 Task: Find connections with filter location Boulogne-sur-Mer with filter topic #Datawith filter profile language German with filter current company Believe with filter school University of Cologne with filter industry IT System Data Services with filter service category Video Animation with filter keywords title Cab Driver
Action: Mouse moved to (504, 71)
Screenshot: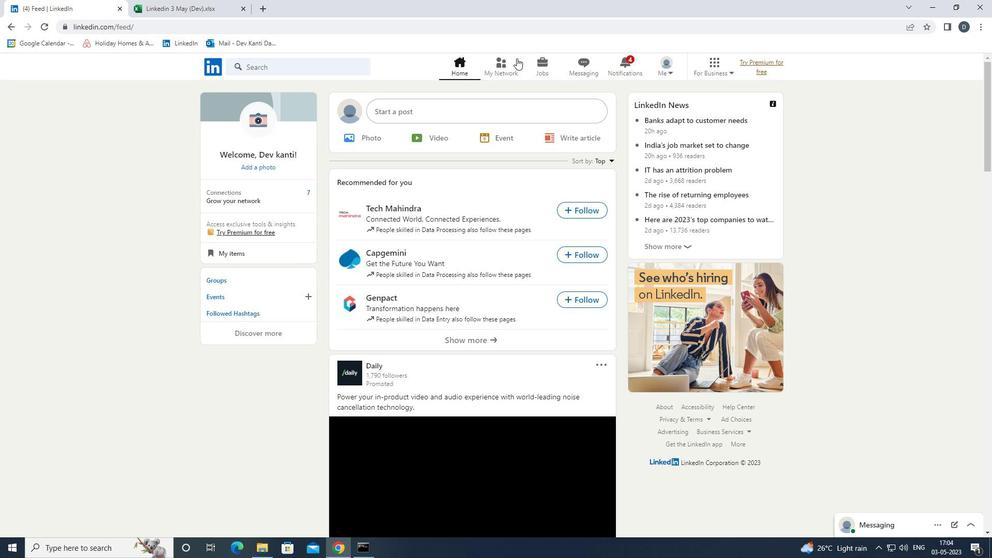 
Action: Mouse pressed left at (504, 71)
Screenshot: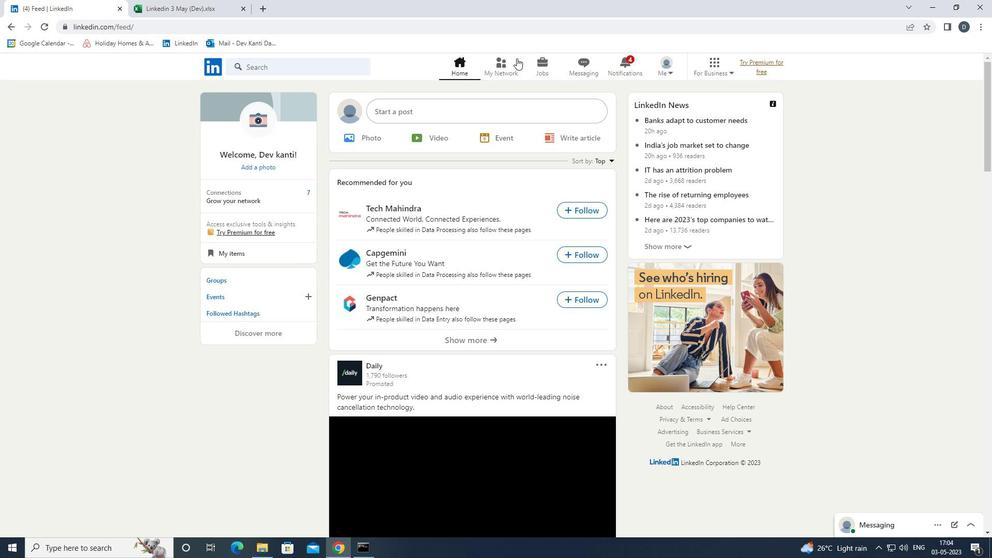 
Action: Mouse moved to (344, 120)
Screenshot: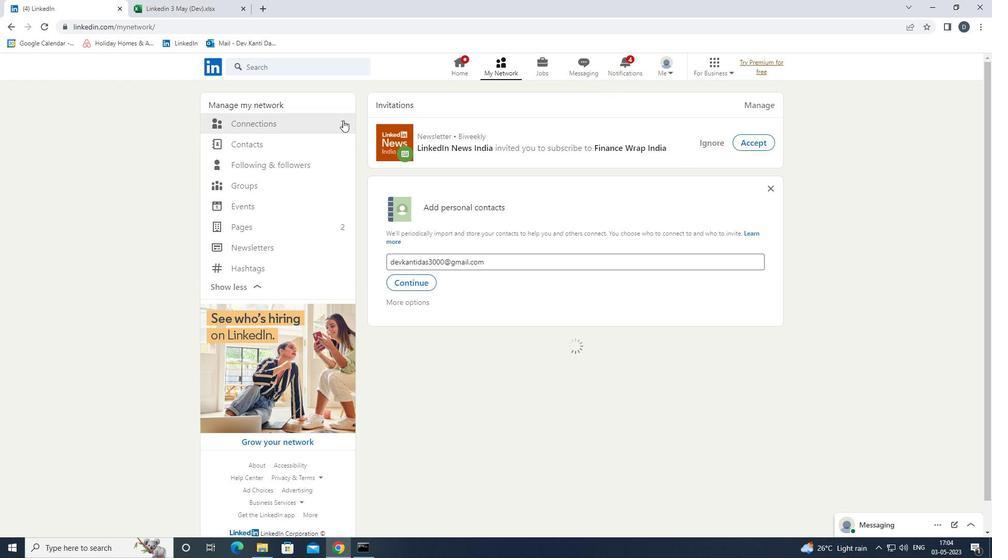 
Action: Mouse pressed left at (344, 120)
Screenshot: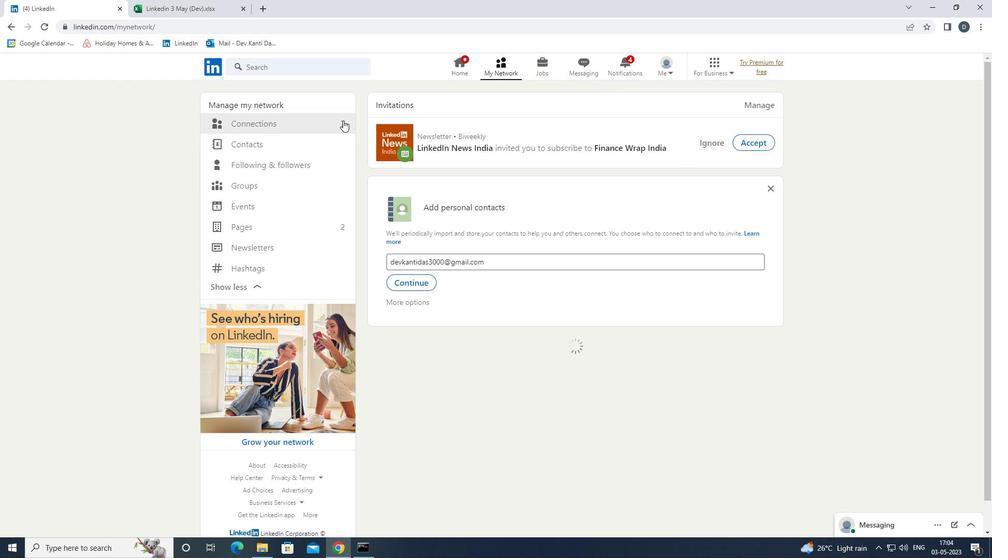 
Action: Mouse moved to (587, 132)
Screenshot: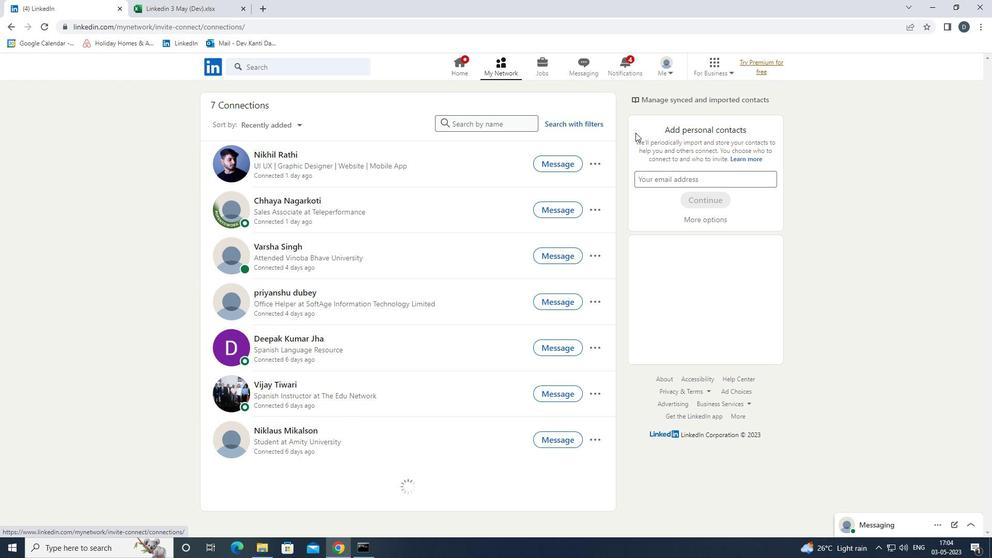 
Action: Mouse pressed left at (587, 132)
Screenshot: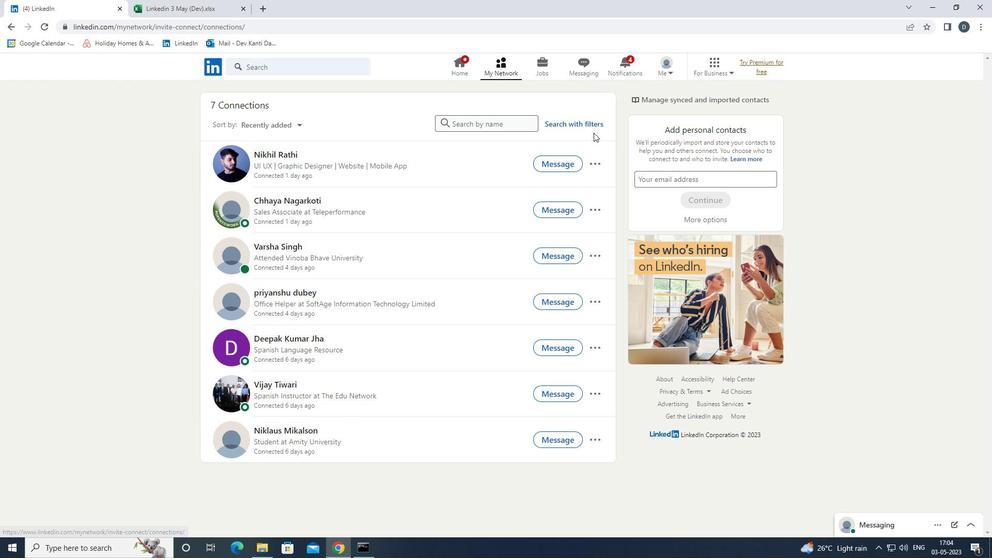 
Action: Mouse moved to (585, 125)
Screenshot: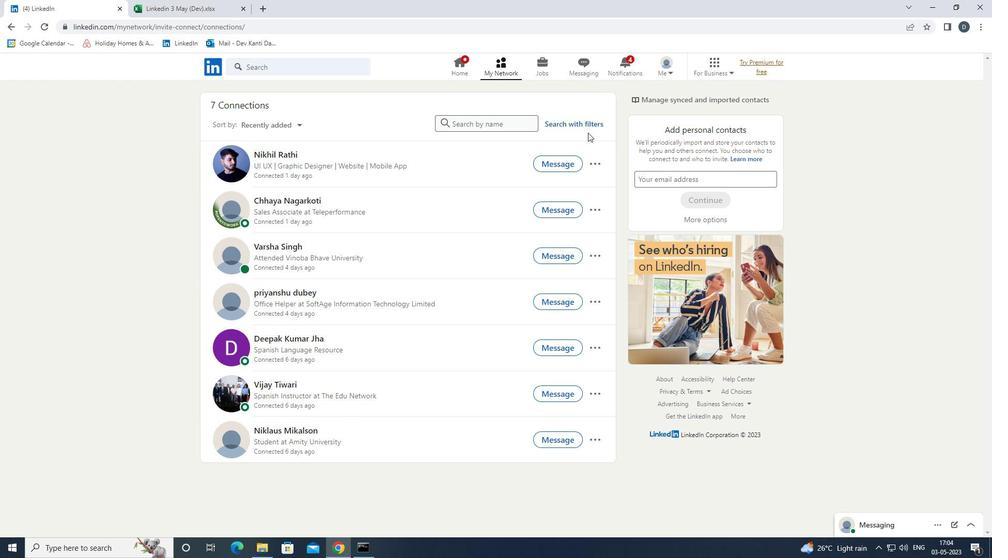 
Action: Mouse pressed left at (585, 125)
Screenshot: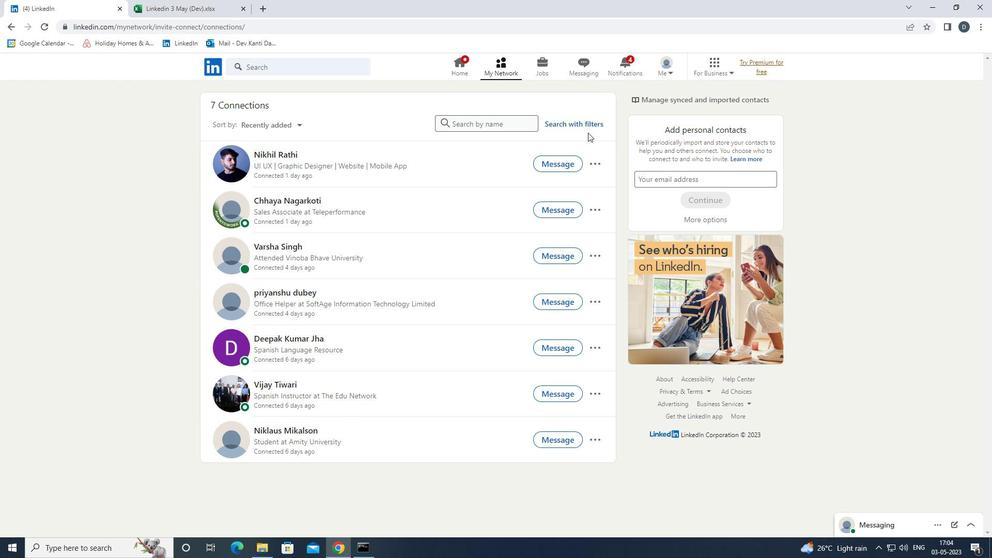 
Action: Mouse moved to (518, 92)
Screenshot: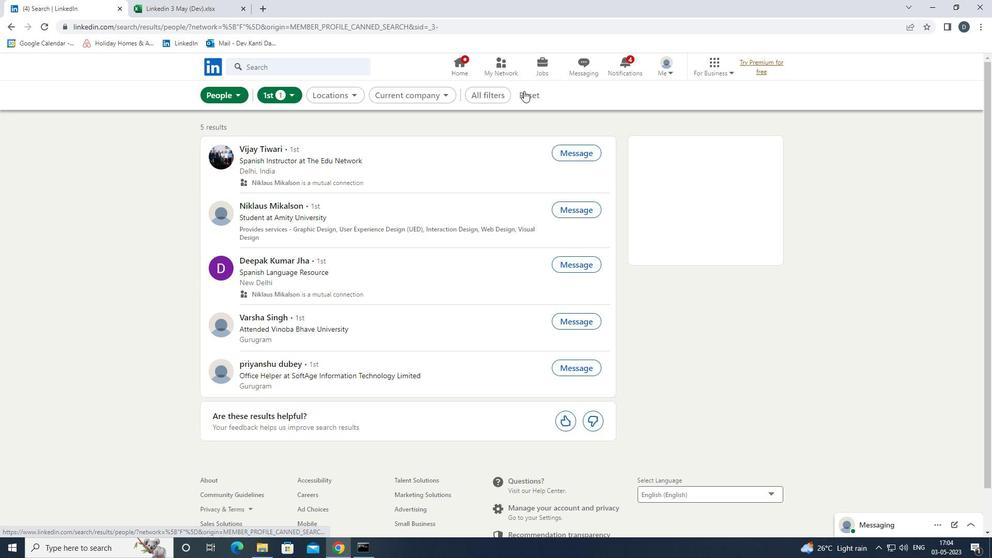 
Action: Mouse pressed left at (518, 92)
Screenshot: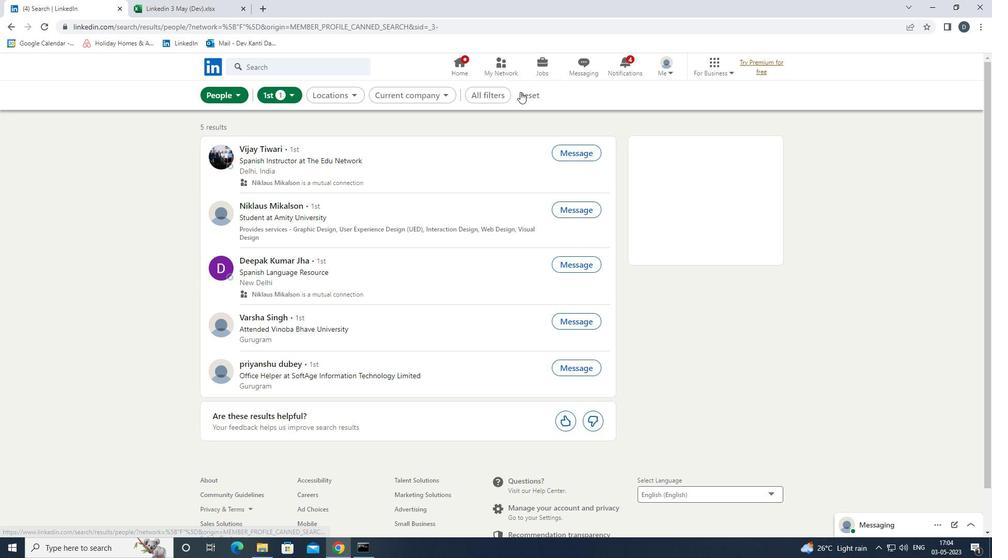 
Action: Mouse moved to (505, 95)
Screenshot: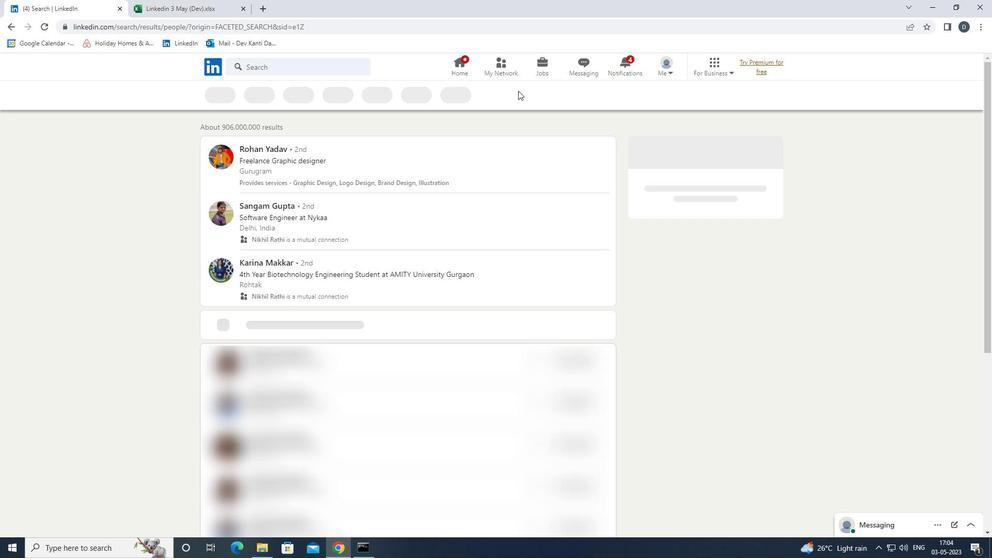 
Action: Mouse pressed left at (505, 95)
Screenshot: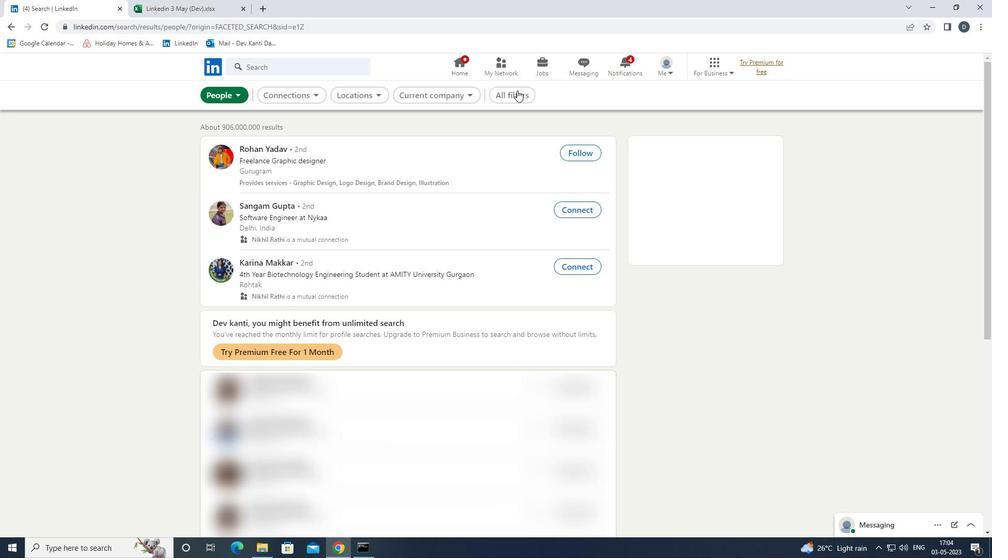 
Action: Mouse moved to (864, 274)
Screenshot: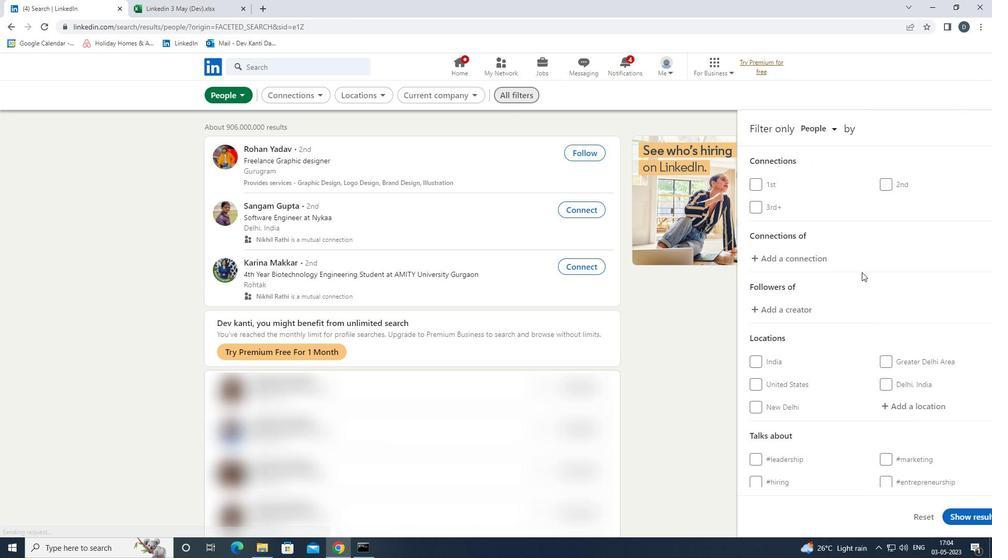 
Action: Mouse scrolled (864, 273) with delta (0, 0)
Screenshot: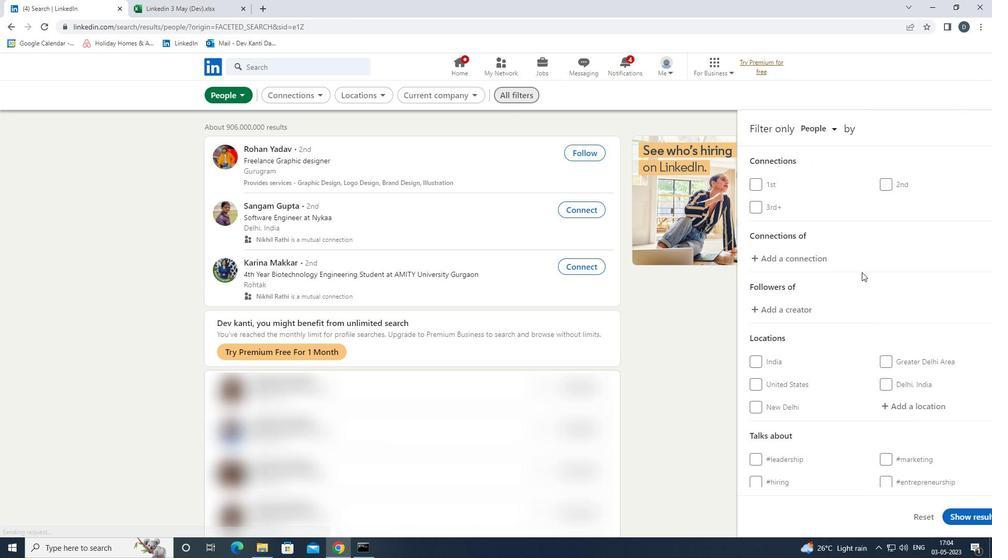 
Action: Mouse moved to (864, 274)
Screenshot: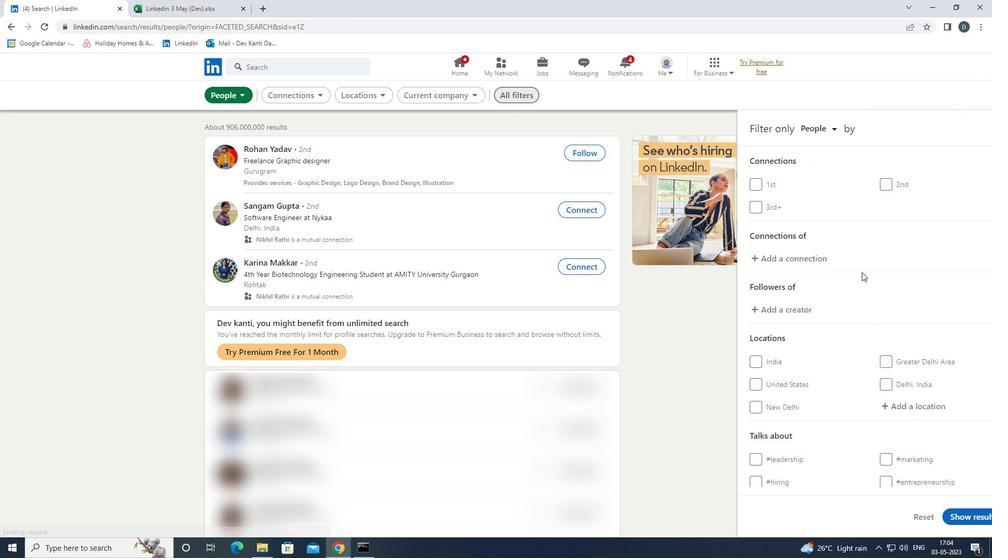 
Action: Mouse scrolled (864, 274) with delta (0, 0)
Screenshot: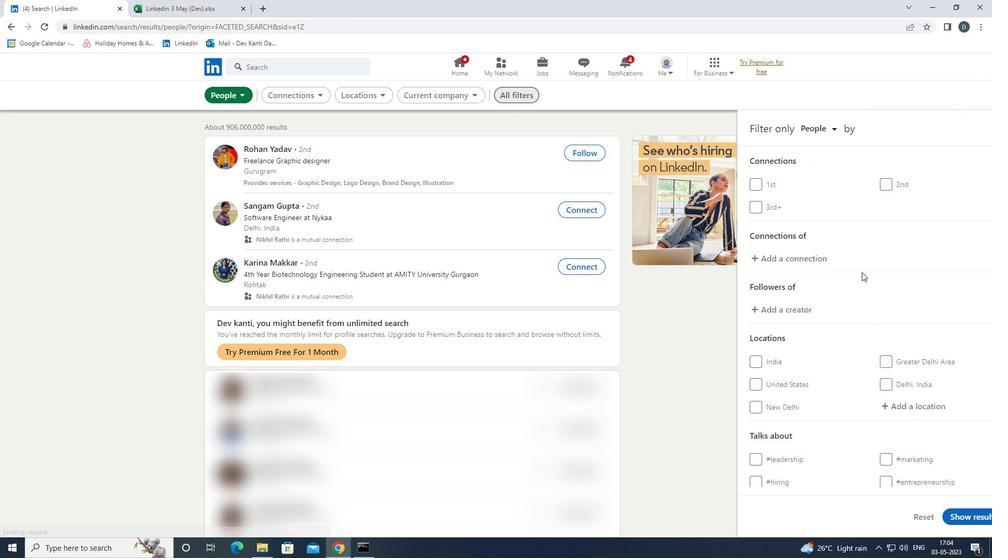
Action: Mouse moved to (874, 292)
Screenshot: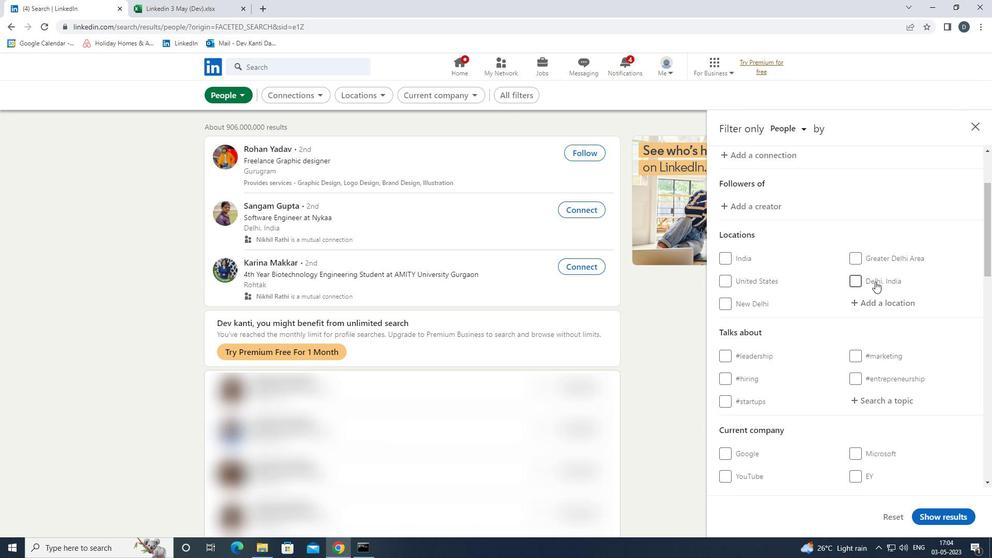 
Action: Mouse pressed left at (874, 292)
Screenshot: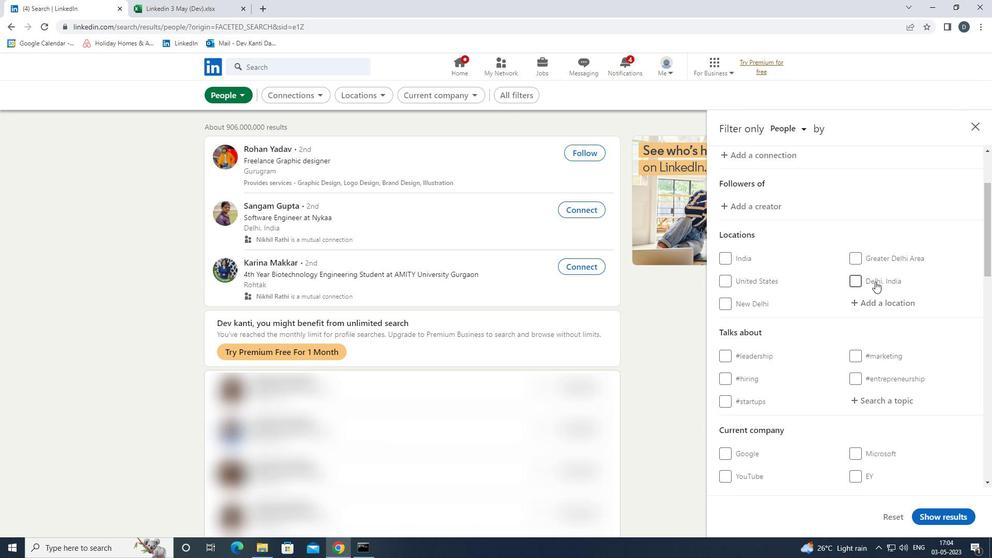 
Action: Mouse moved to (876, 296)
Screenshot: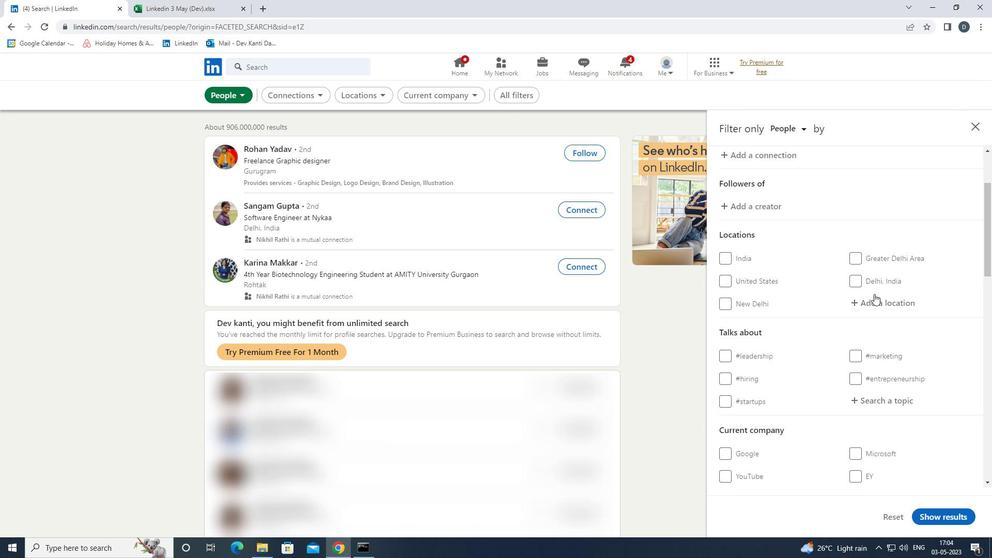 
Action: Mouse pressed left at (876, 296)
Screenshot: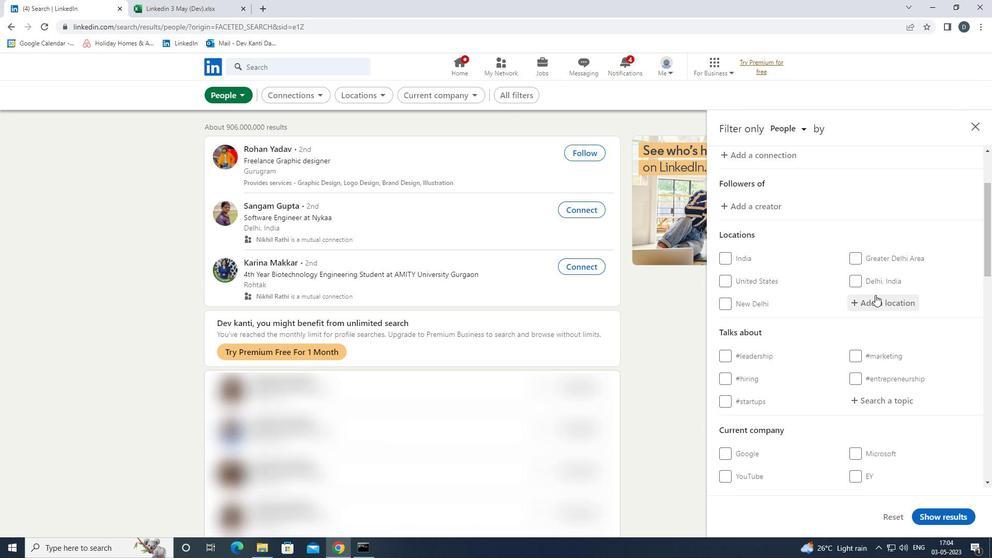 
Action: Key pressed <Key.shift>BOULOGNE-<Key.down><Key.down><Key.enter>
Screenshot: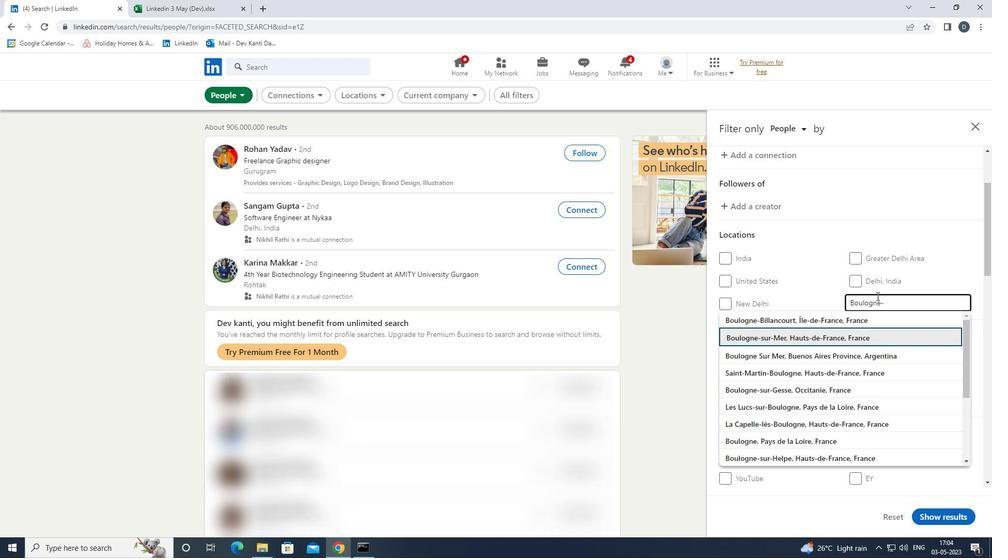 
Action: Mouse moved to (870, 308)
Screenshot: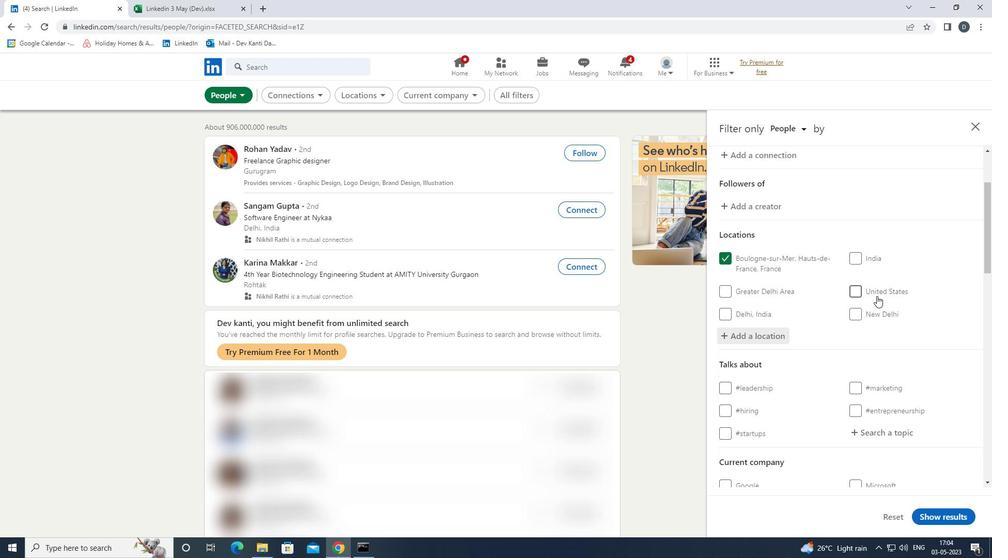 
Action: Mouse scrolled (870, 307) with delta (0, 0)
Screenshot: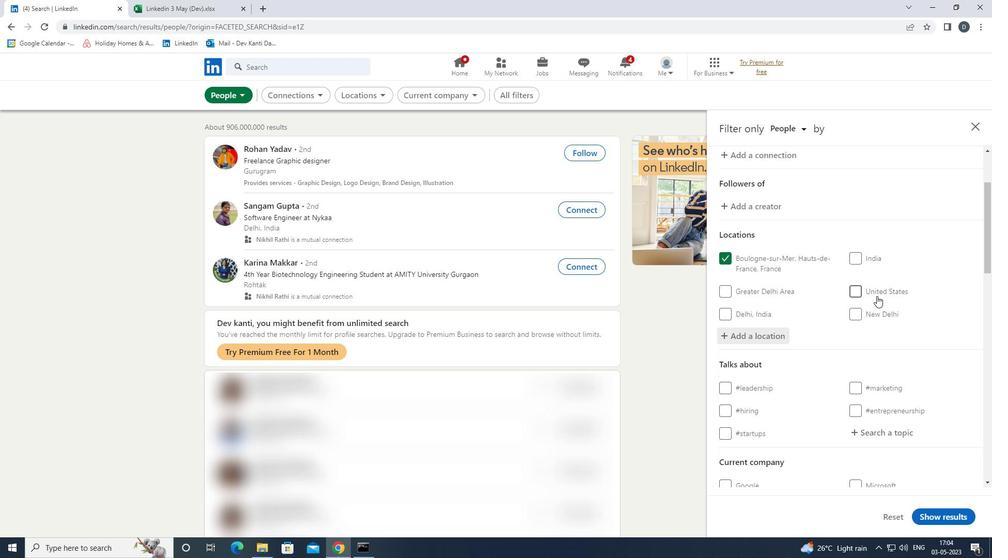 
Action: Mouse moved to (871, 309)
Screenshot: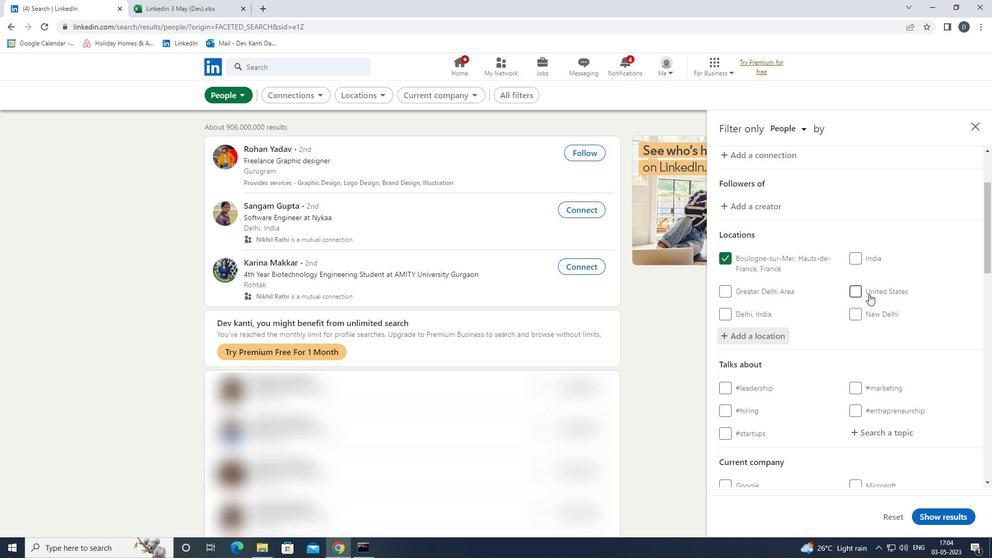 
Action: Mouse scrolled (871, 308) with delta (0, 0)
Screenshot: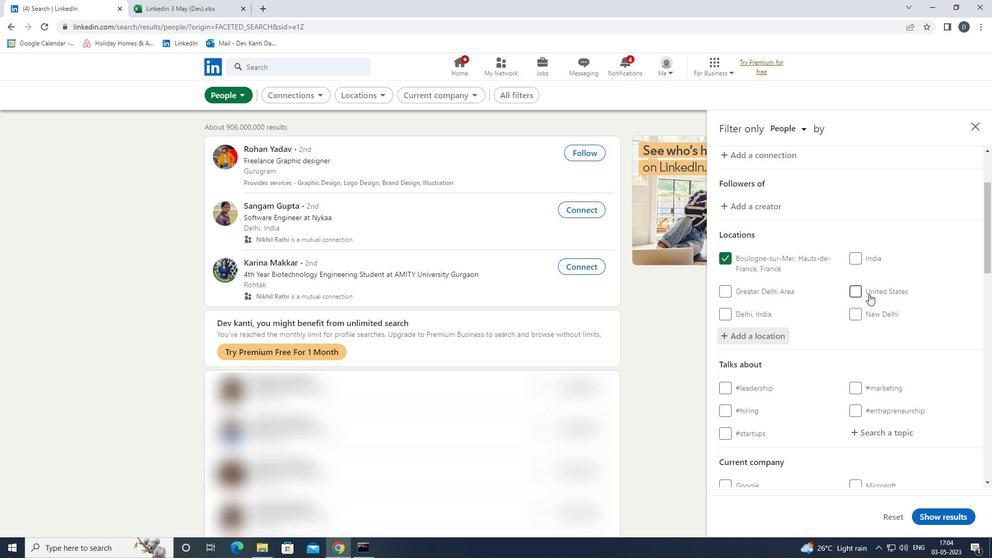 
Action: Mouse moved to (888, 338)
Screenshot: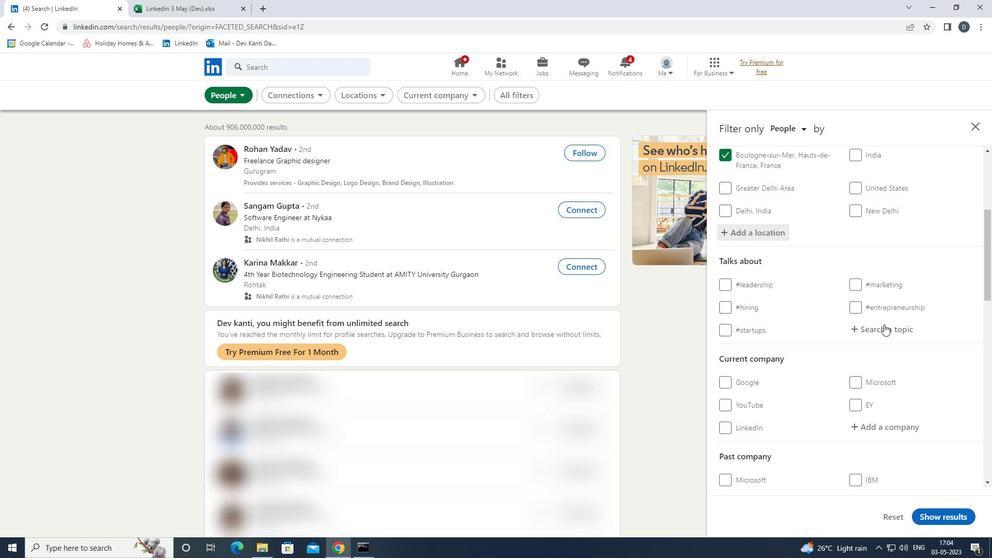 
Action: Mouse pressed left at (888, 338)
Screenshot: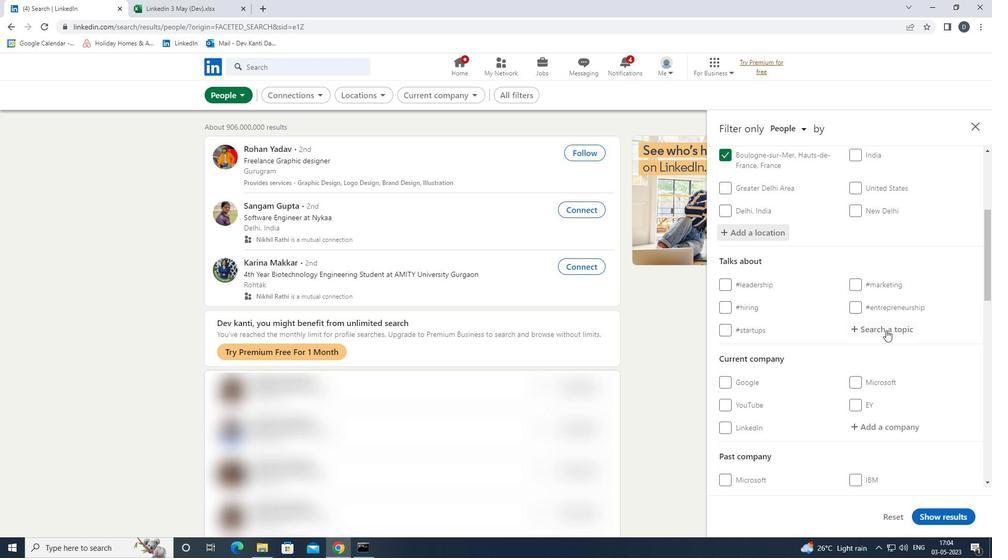 
Action: Mouse moved to (890, 331)
Screenshot: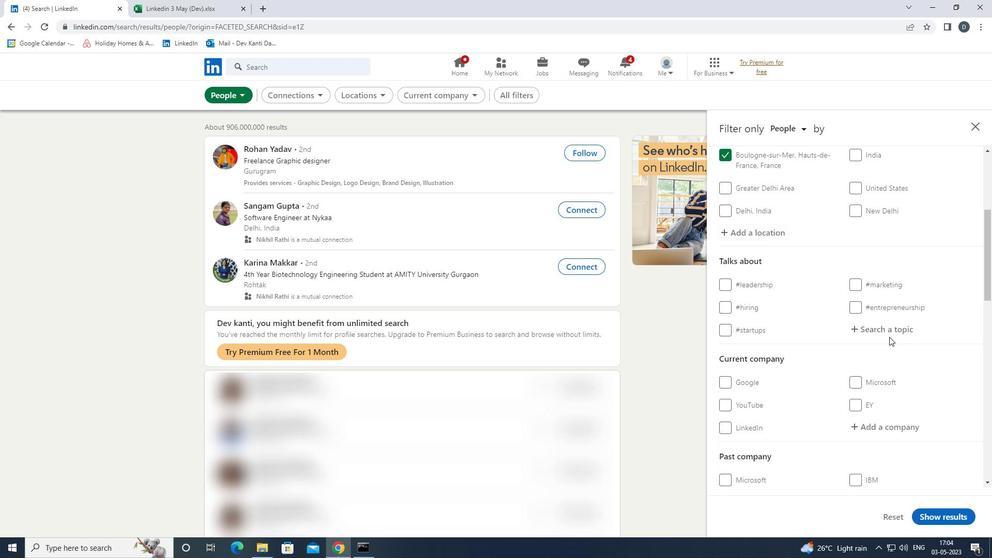 
Action: Mouse pressed left at (890, 331)
Screenshot: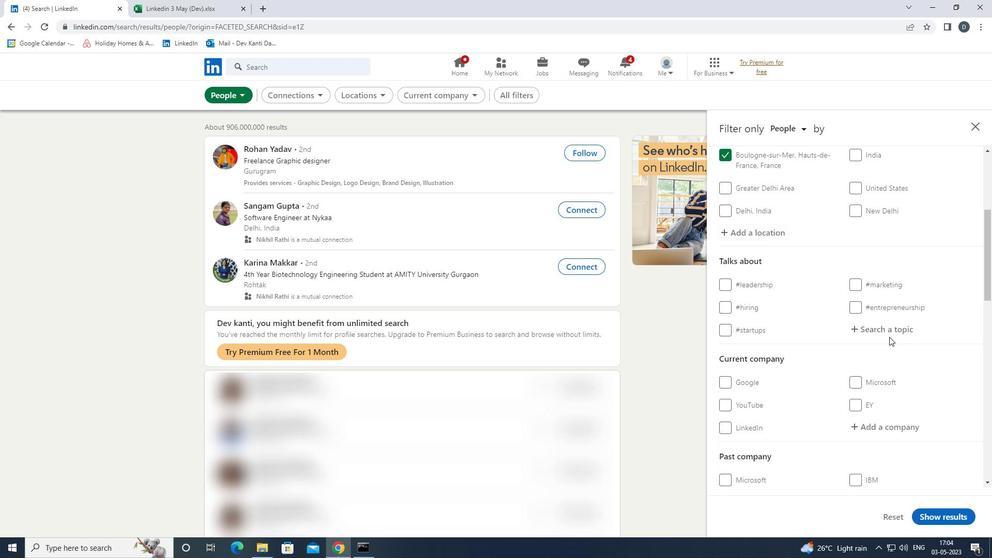 
Action: Key pressed <Key.shift>DATA<Key.down><Key.enter>
Screenshot: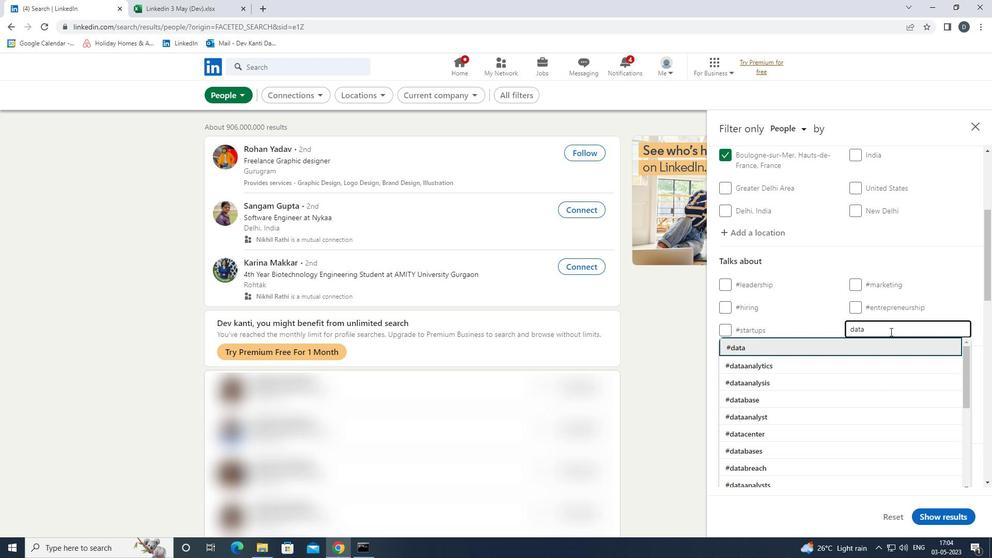 
Action: Mouse moved to (918, 321)
Screenshot: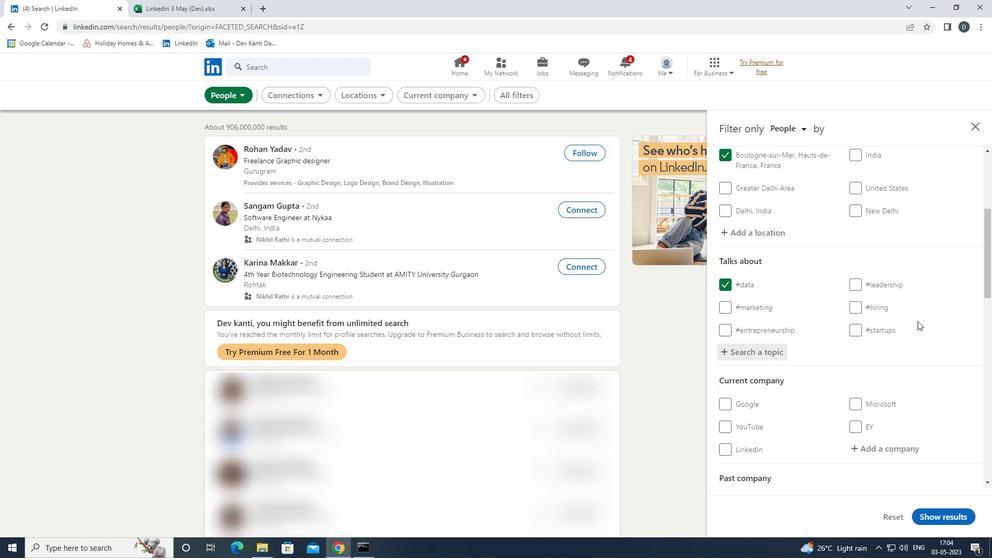 
Action: Mouse scrolled (918, 320) with delta (0, 0)
Screenshot: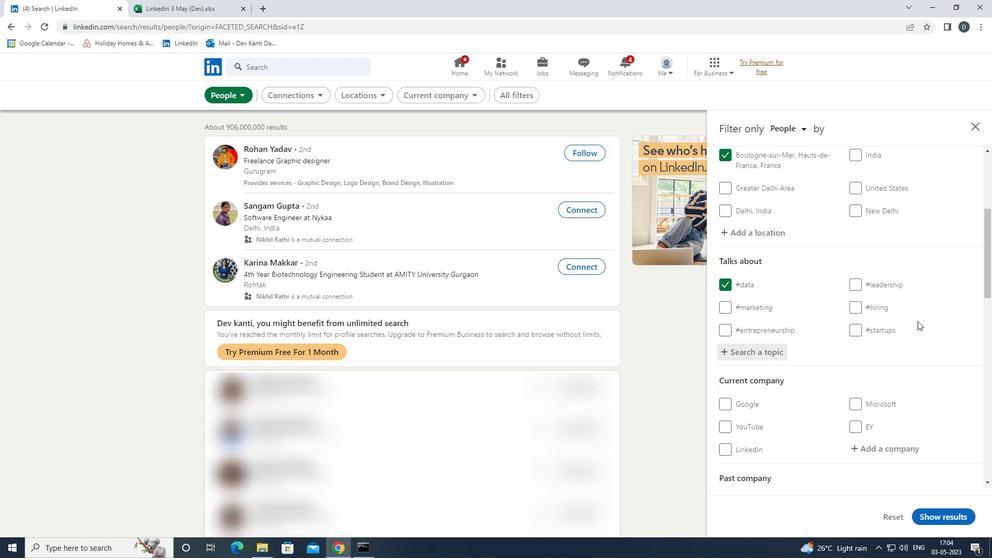 
Action: Mouse moved to (916, 330)
Screenshot: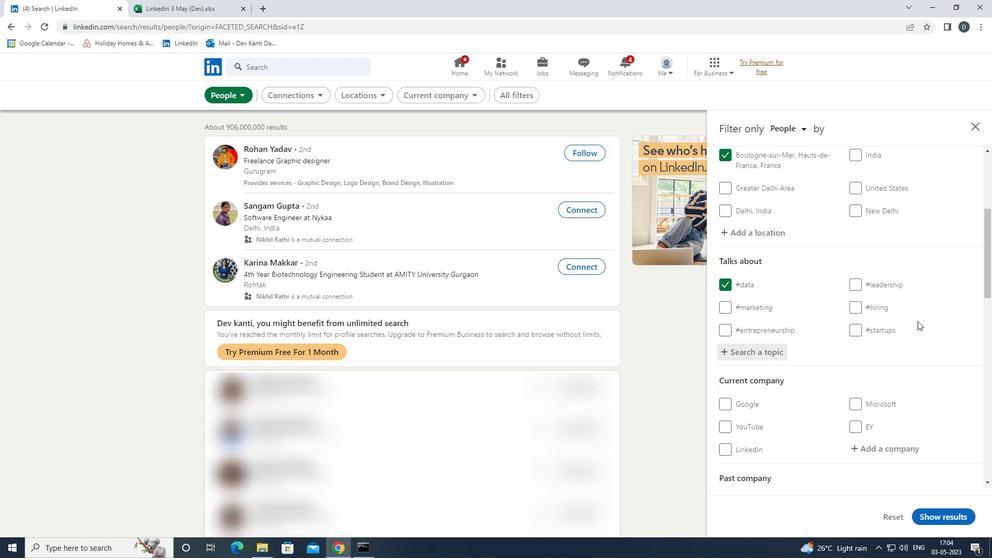 
Action: Mouse scrolled (916, 329) with delta (0, 0)
Screenshot: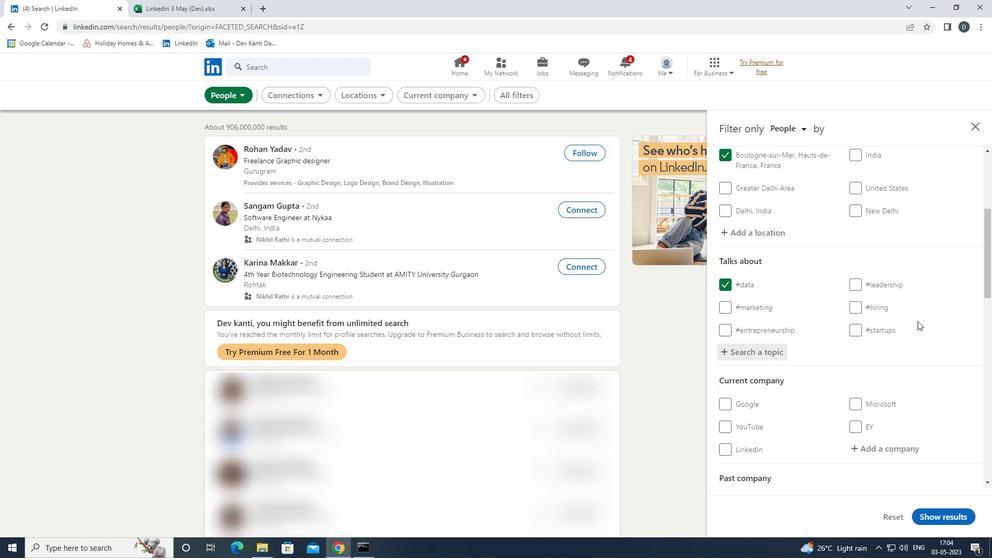 
Action: Mouse moved to (916, 332)
Screenshot: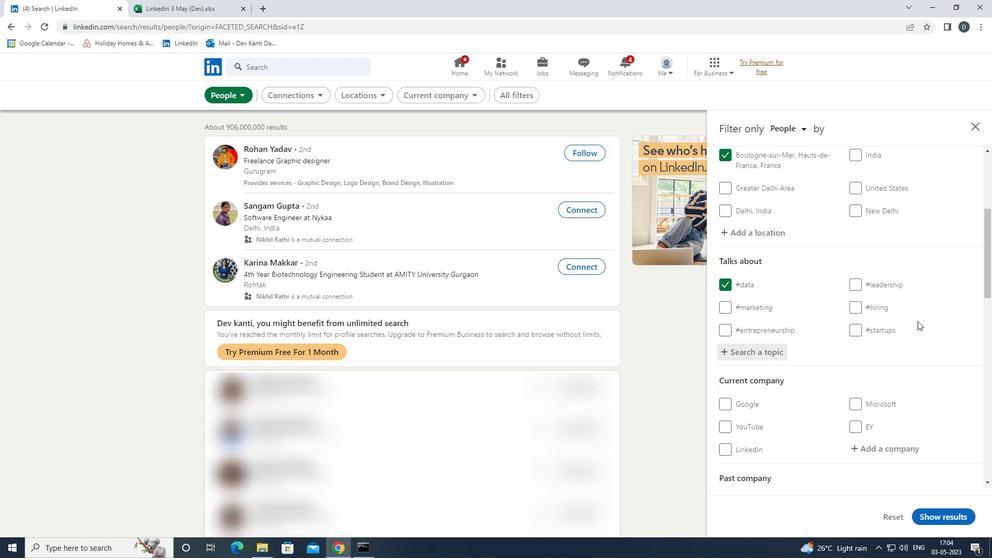 
Action: Mouse scrolled (916, 331) with delta (0, 0)
Screenshot: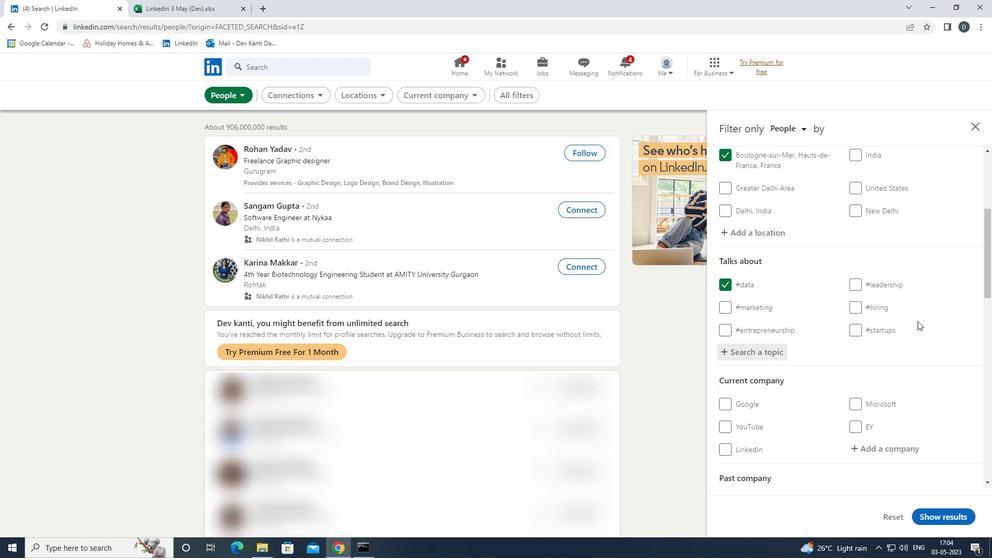 
Action: Mouse moved to (911, 334)
Screenshot: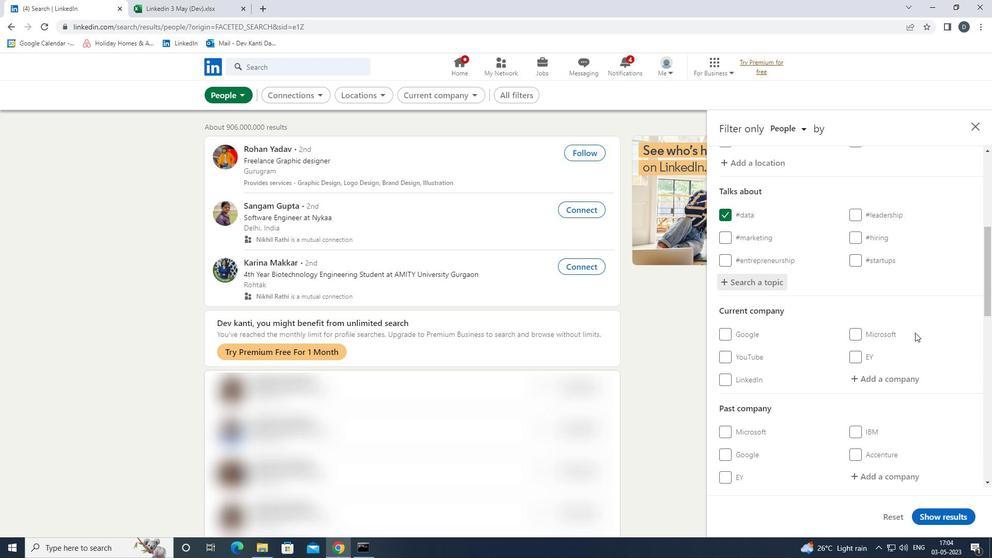 
Action: Mouse scrolled (911, 334) with delta (0, 0)
Screenshot: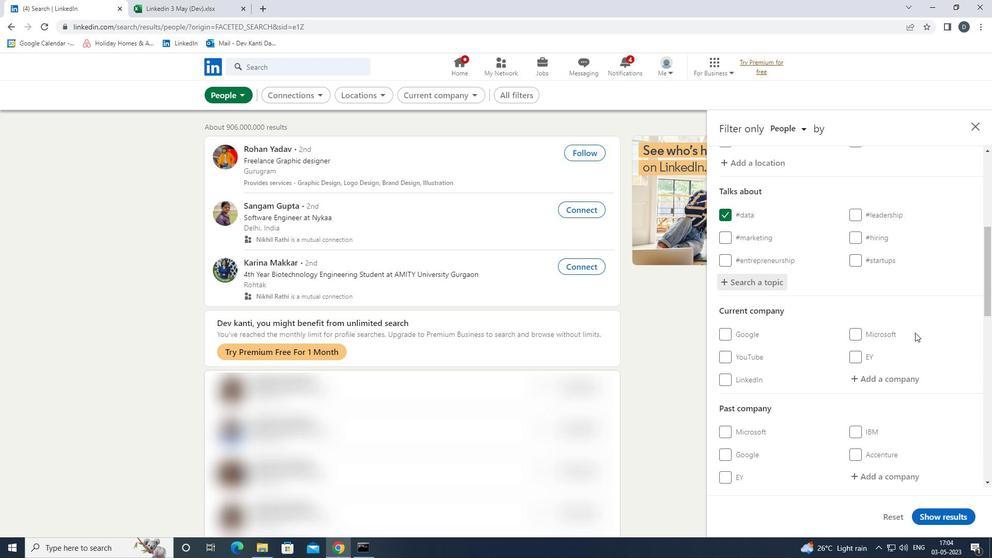 
Action: Mouse moved to (910, 334)
Screenshot: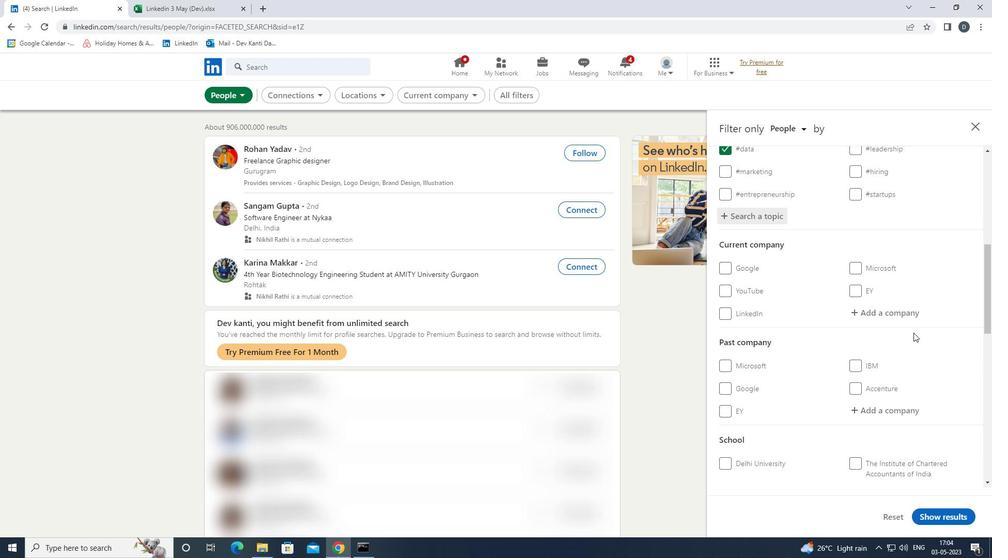 
Action: Mouse scrolled (910, 334) with delta (0, 0)
Screenshot: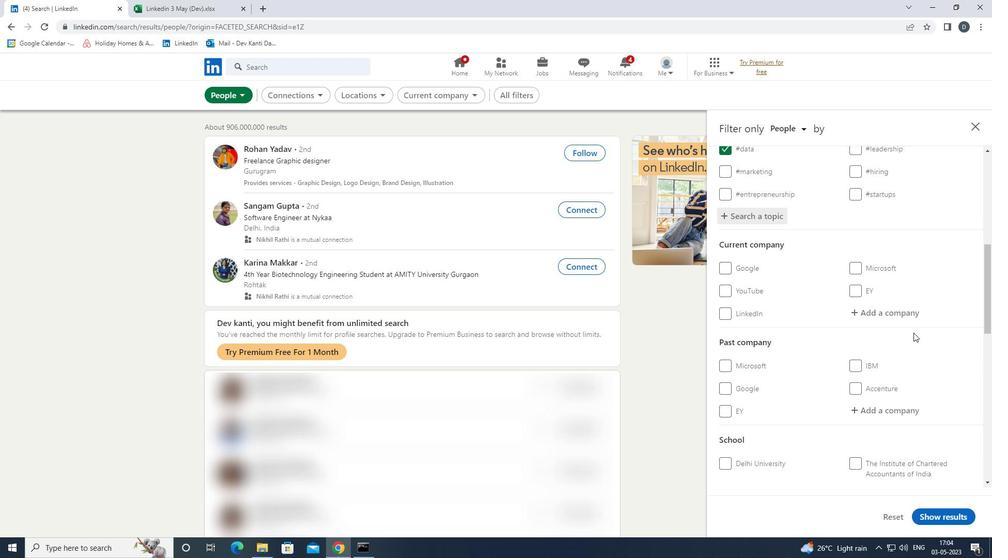 
Action: Mouse scrolled (910, 334) with delta (0, 0)
Screenshot: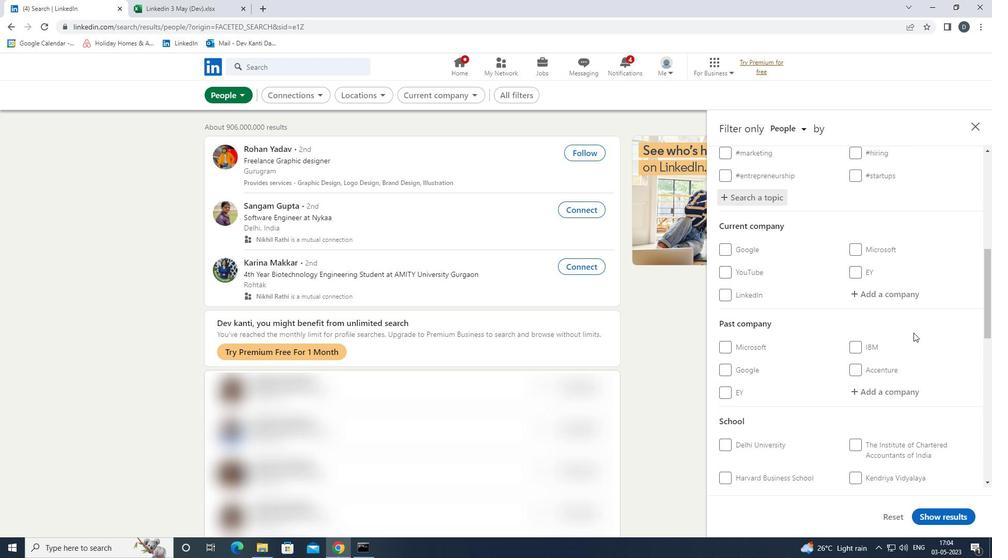 
Action: Mouse scrolled (910, 334) with delta (0, 0)
Screenshot: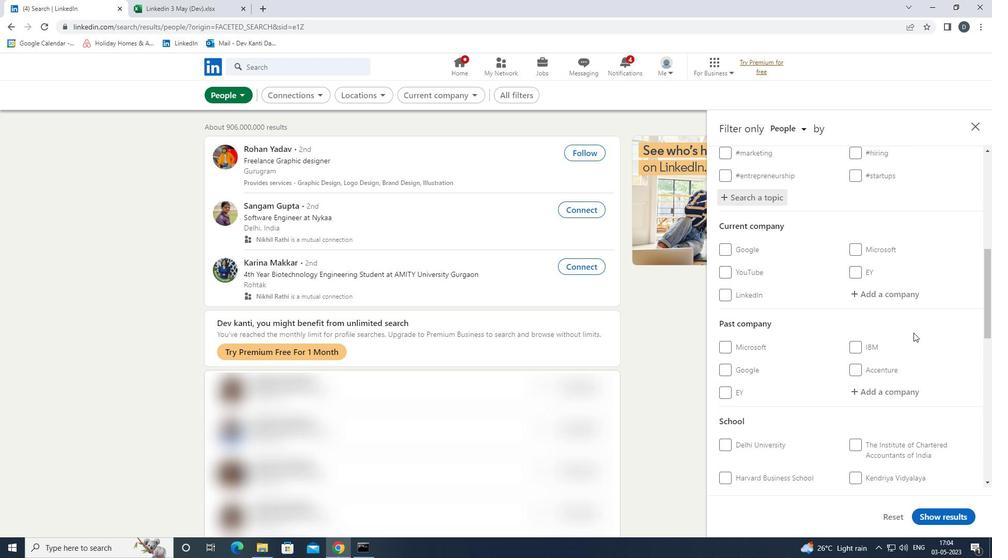 
Action: Mouse moved to (901, 337)
Screenshot: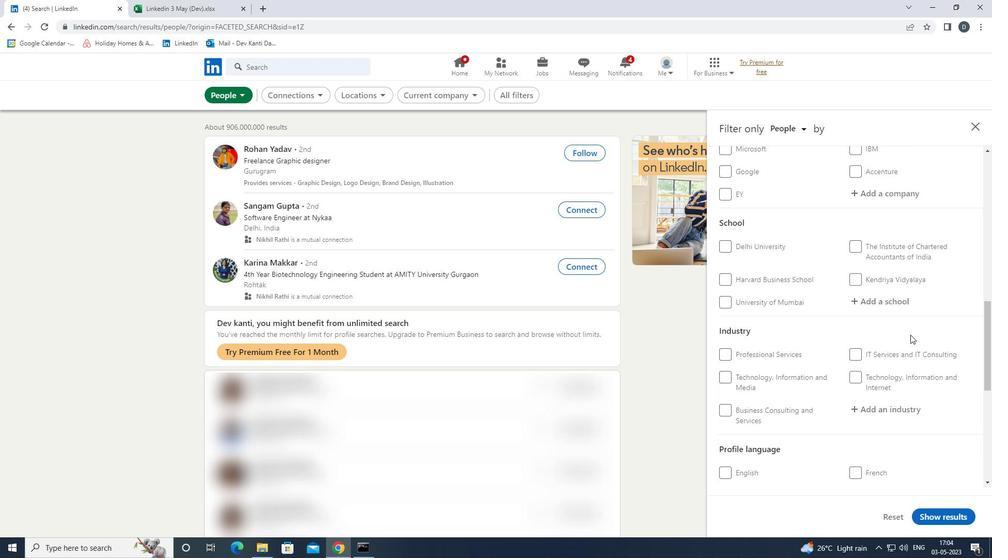 
Action: Mouse scrolled (901, 336) with delta (0, 0)
Screenshot: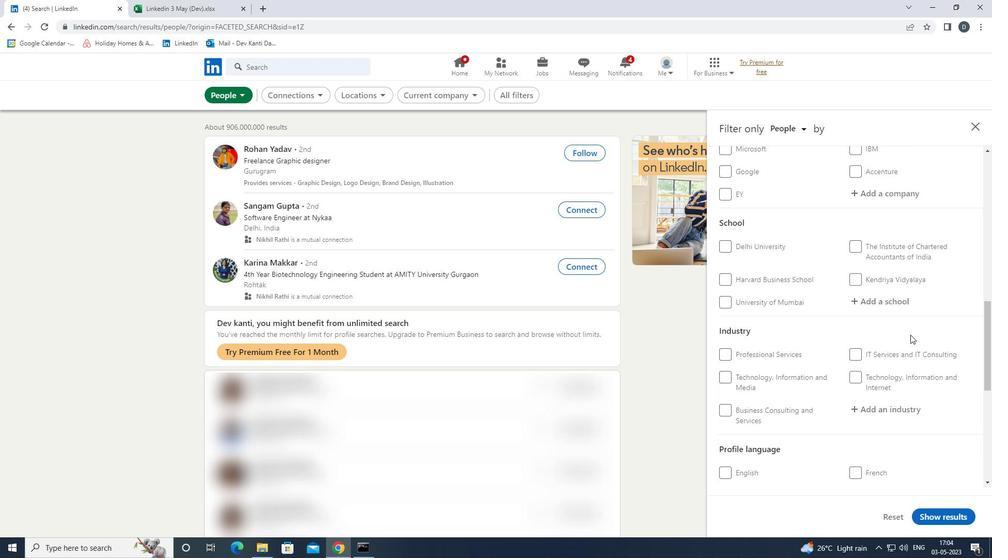 
Action: Mouse moved to (900, 338)
Screenshot: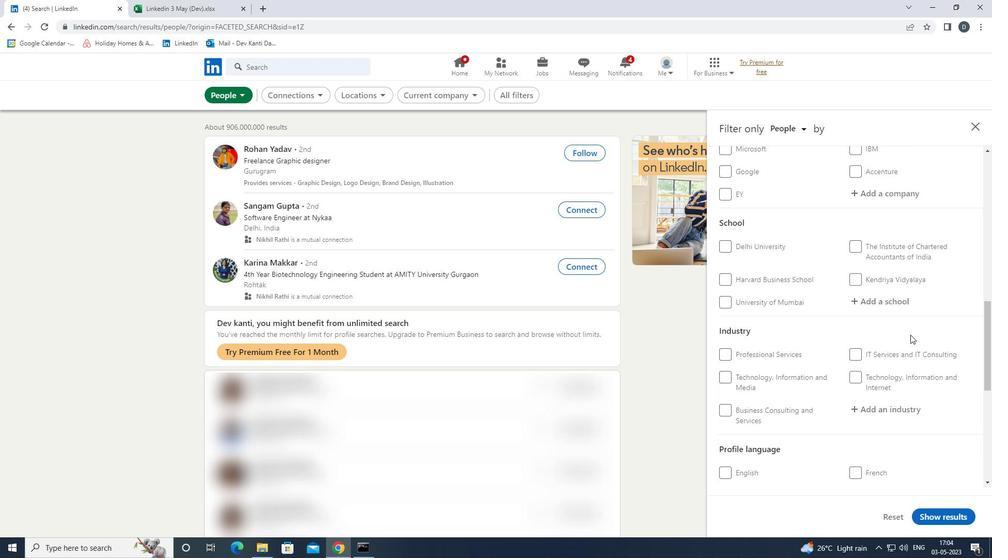 
Action: Mouse scrolled (900, 337) with delta (0, 0)
Screenshot: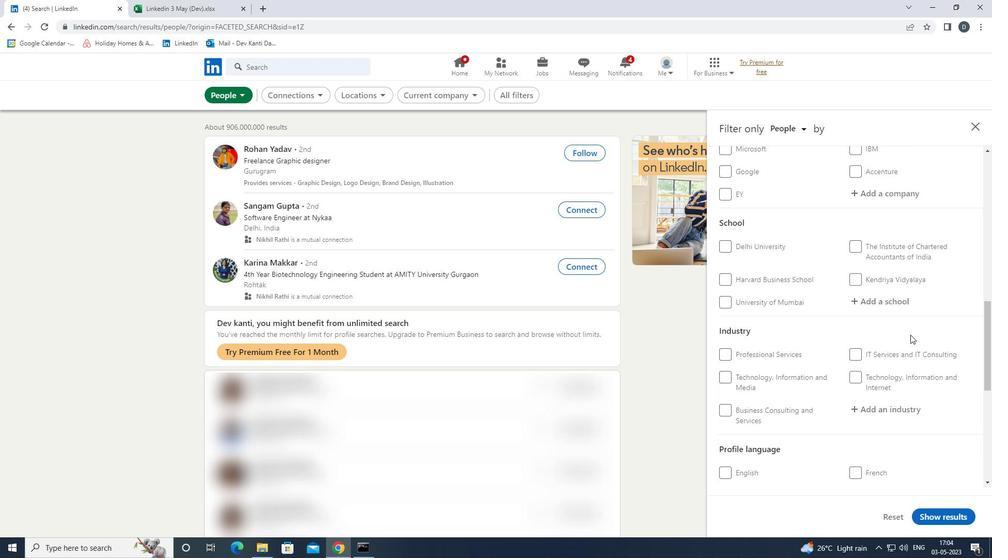 
Action: Mouse moved to (900, 338)
Screenshot: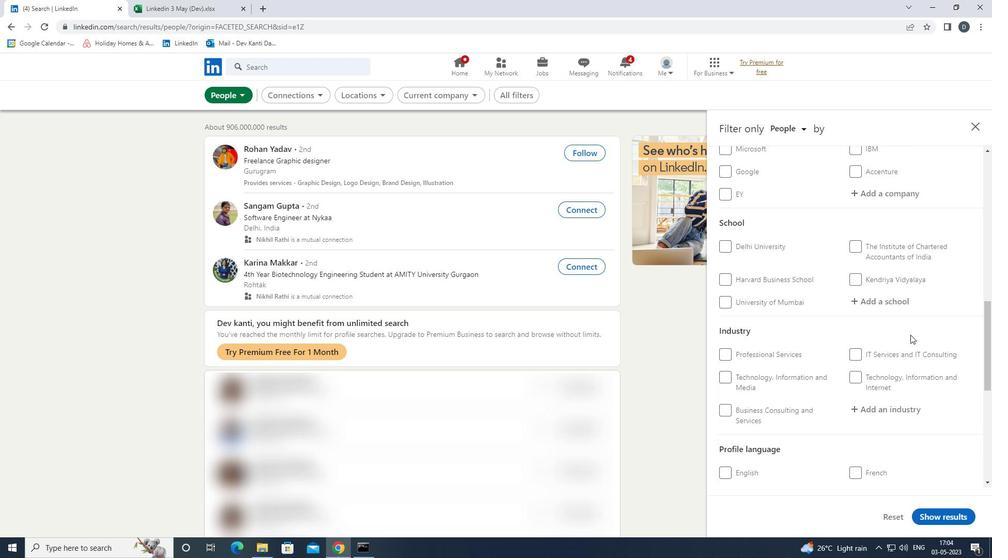 
Action: Mouse scrolled (900, 337) with delta (0, 0)
Screenshot: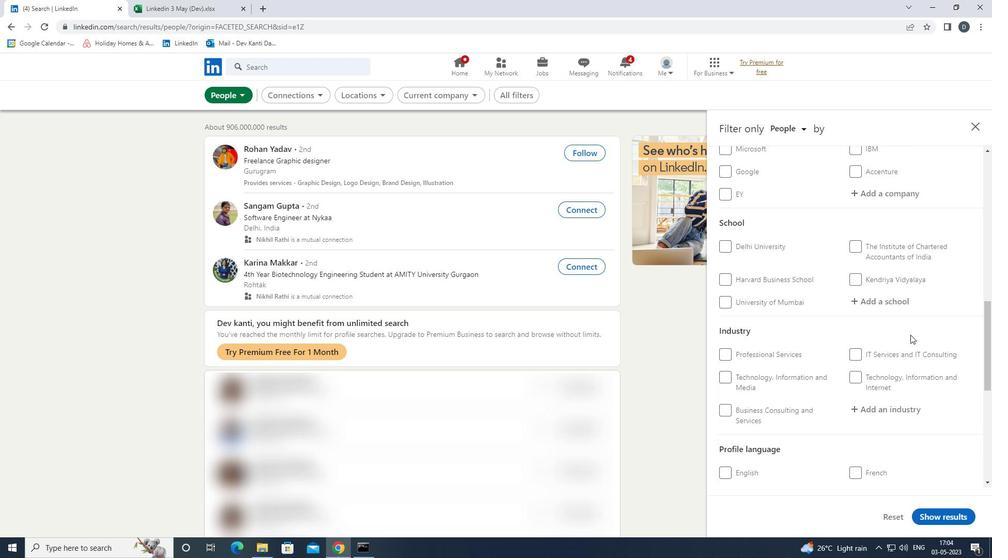 
Action: Mouse moved to (742, 355)
Screenshot: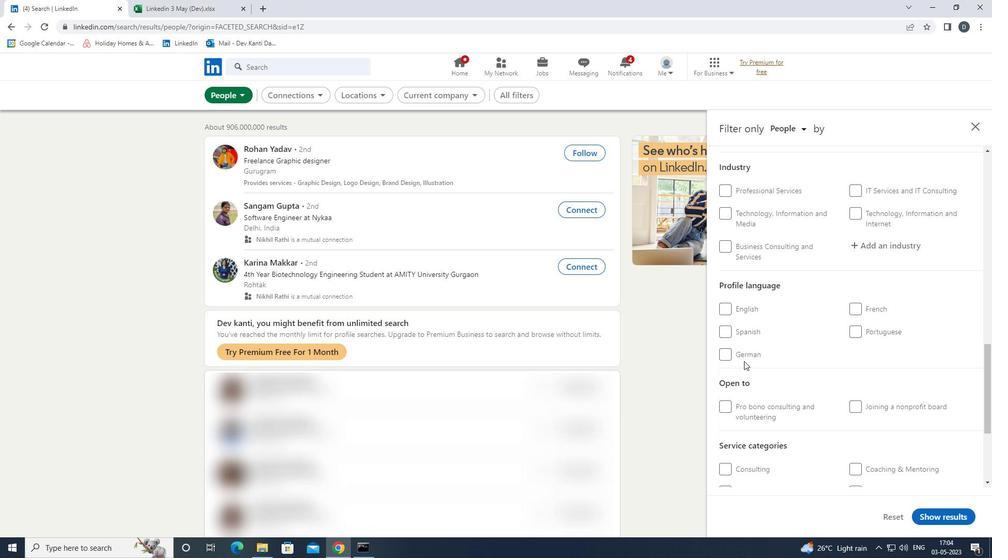 
Action: Mouse pressed left at (742, 355)
Screenshot: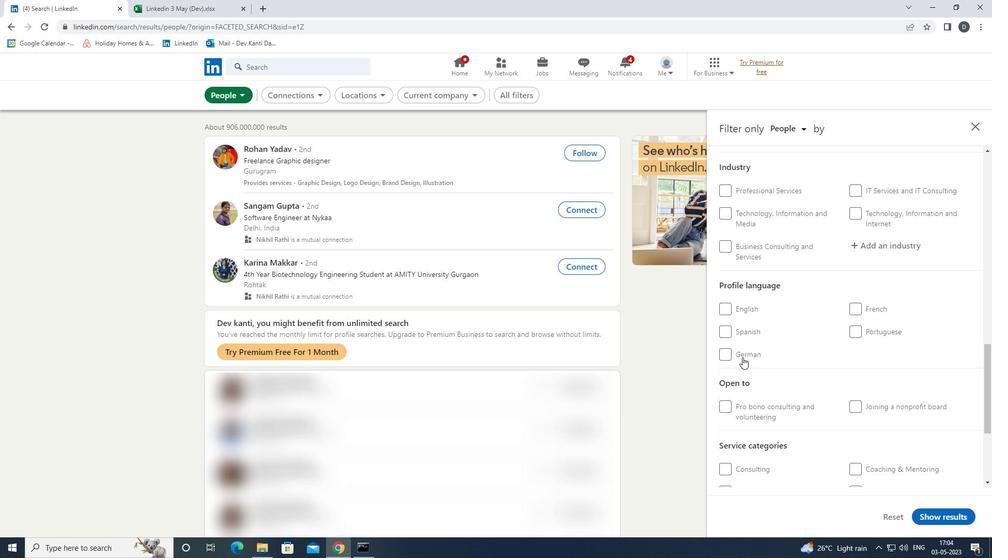 
Action: Mouse moved to (786, 364)
Screenshot: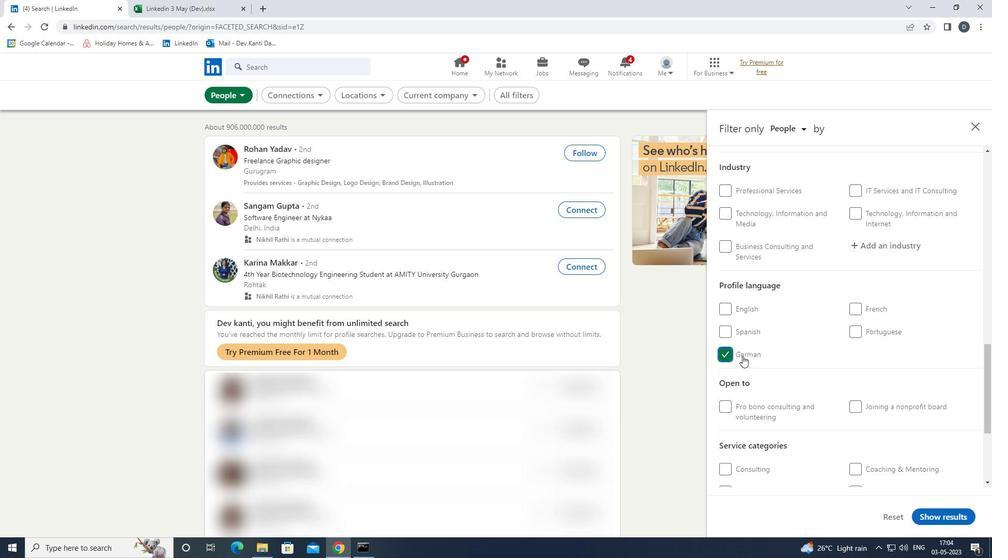 
Action: Mouse scrolled (786, 365) with delta (0, 0)
Screenshot: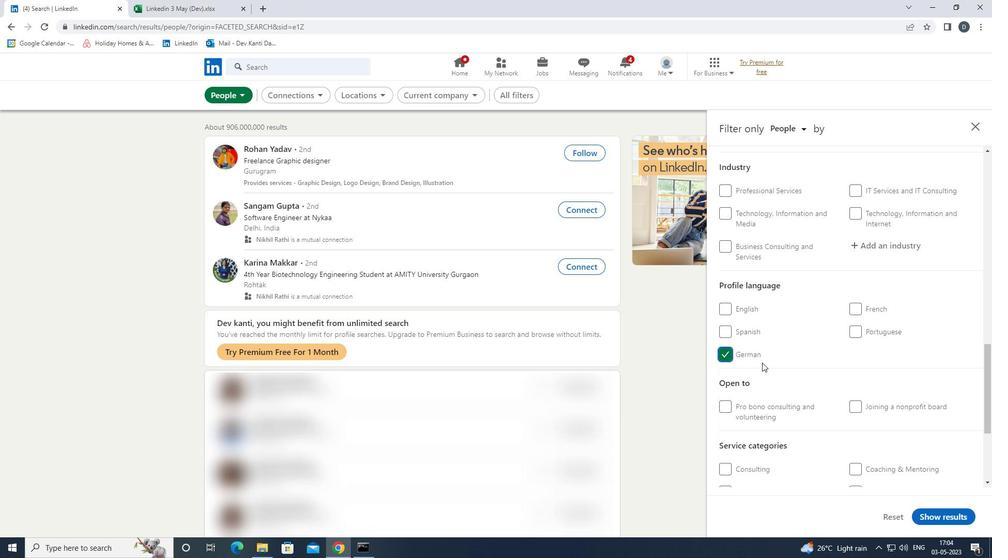 
Action: Mouse scrolled (786, 365) with delta (0, 0)
Screenshot: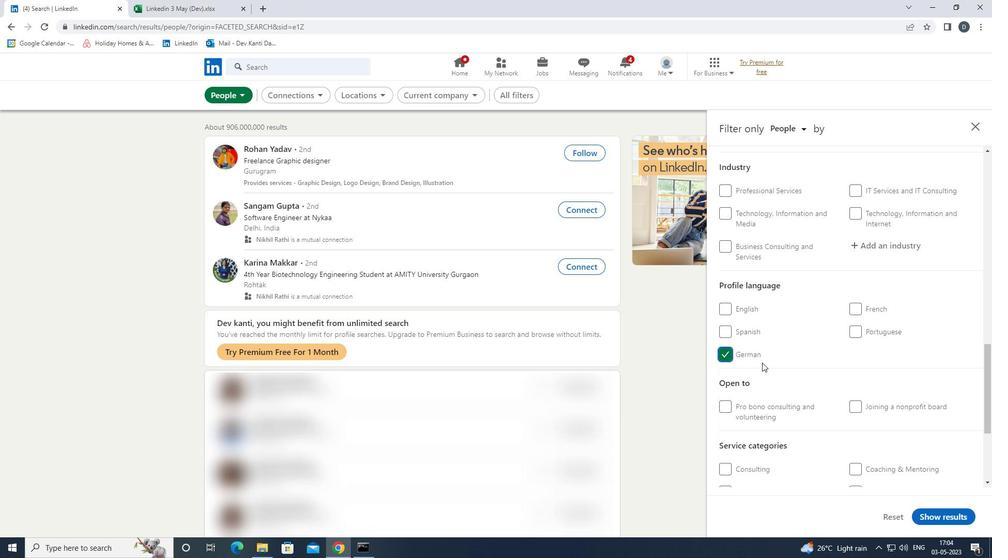 
Action: Mouse scrolled (786, 365) with delta (0, 0)
Screenshot: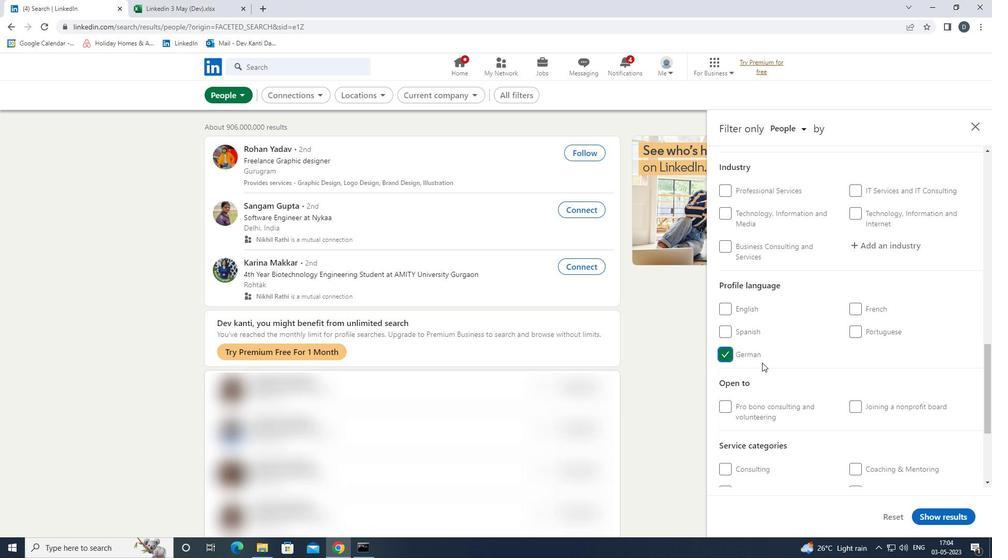 
Action: Mouse scrolled (786, 365) with delta (0, 0)
Screenshot: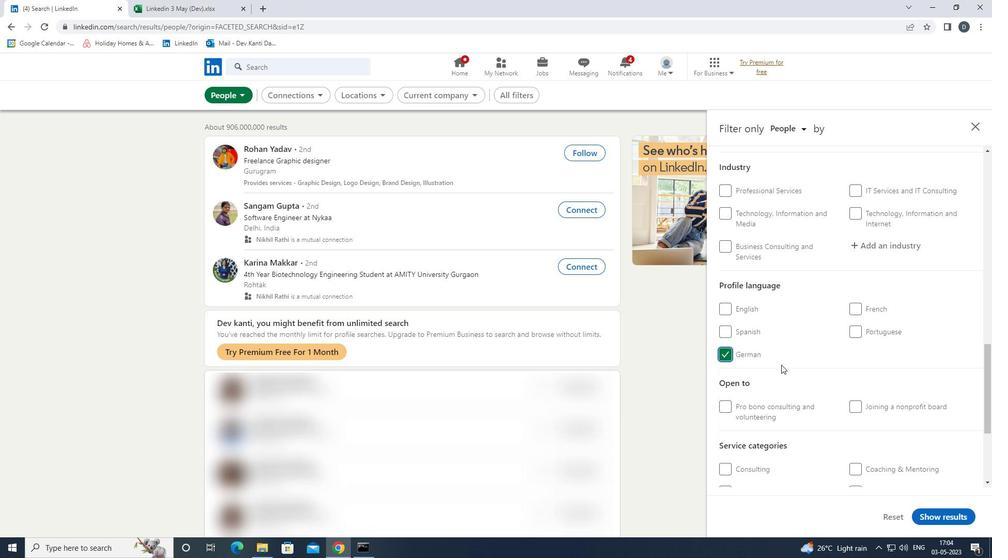 
Action: Mouse scrolled (786, 365) with delta (0, 0)
Screenshot: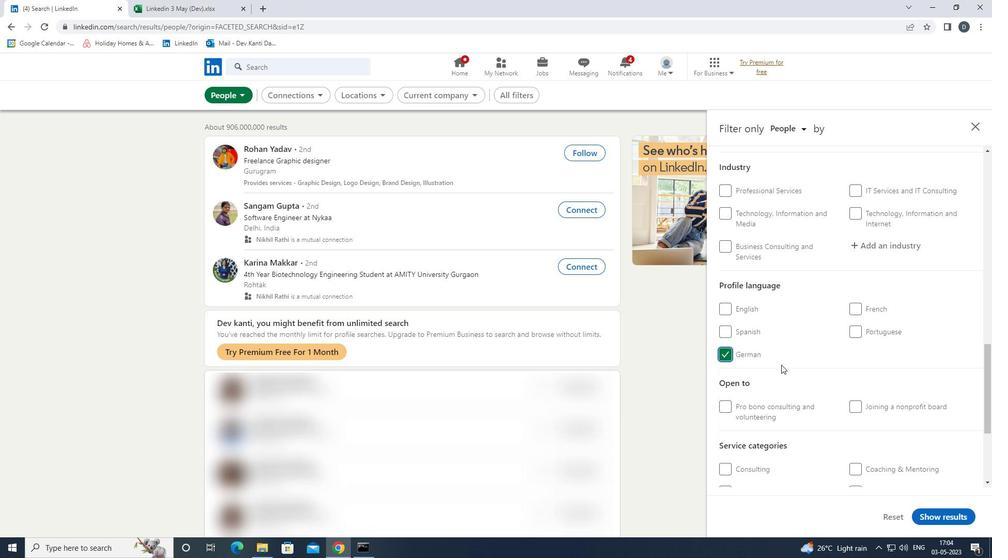 
Action: Mouse scrolled (786, 365) with delta (0, 0)
Screenshot: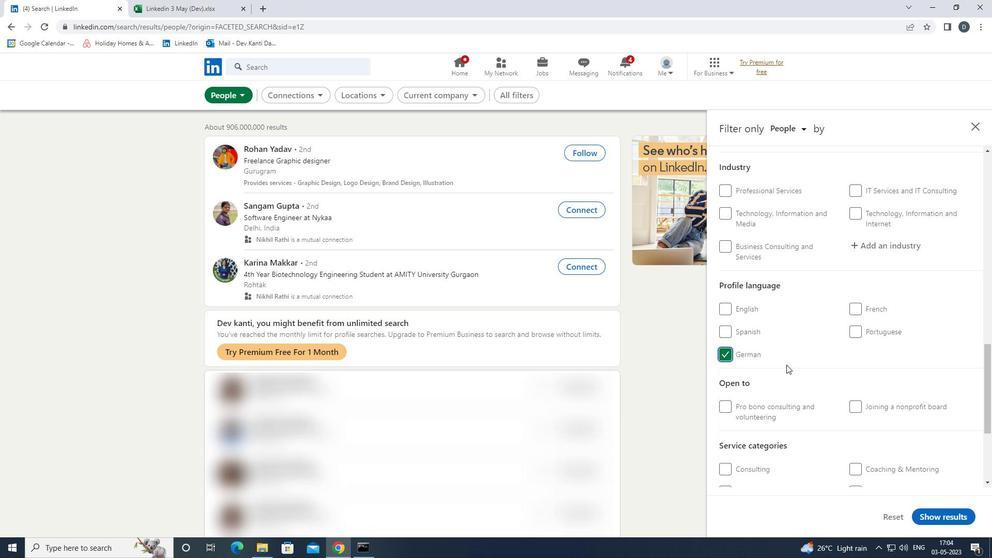 
Action: Mouse moved to (786, 364)
Screenshot: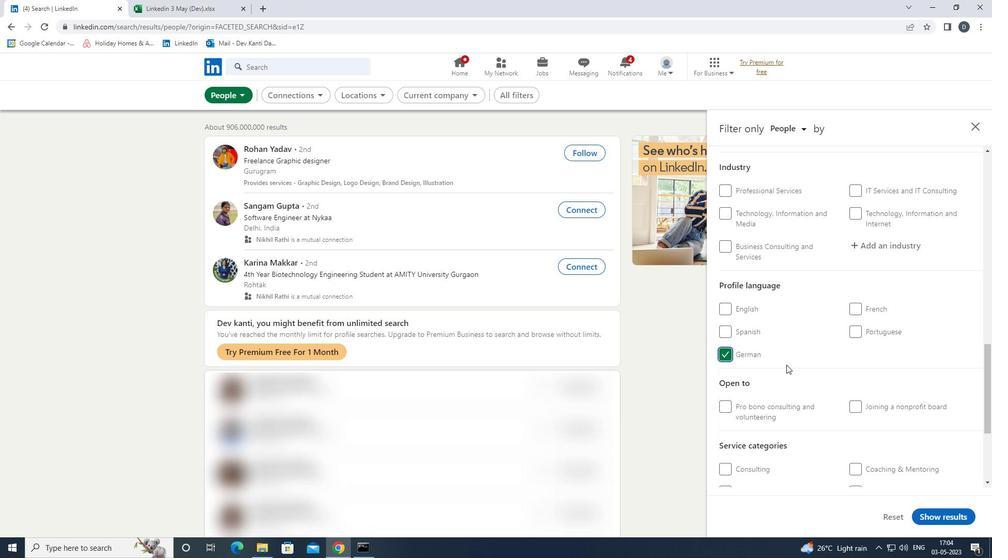 
Action: Mouse scrolled (786, 365) with delta (0, 0)
Screenshot: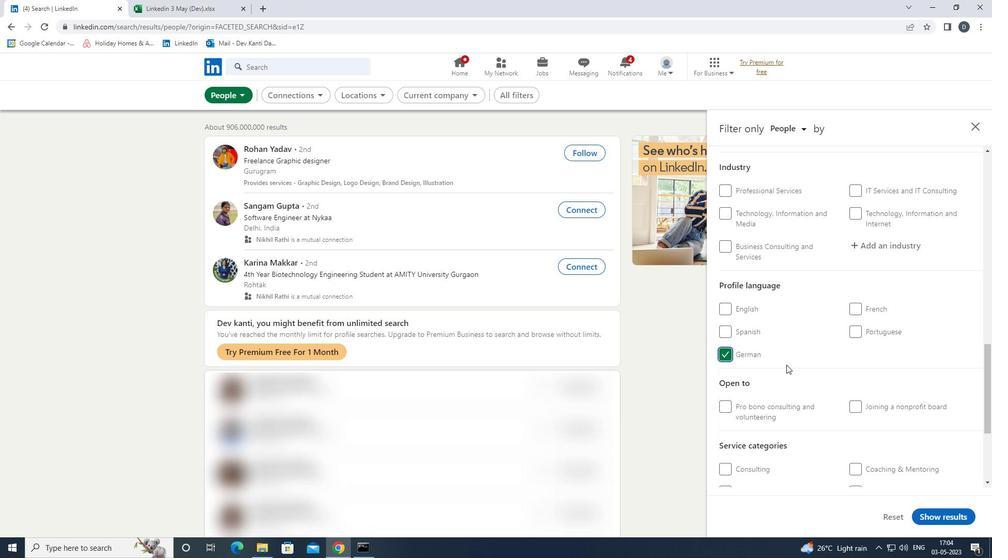 
Action: Mouse moved to (874, 296)
Screenshot: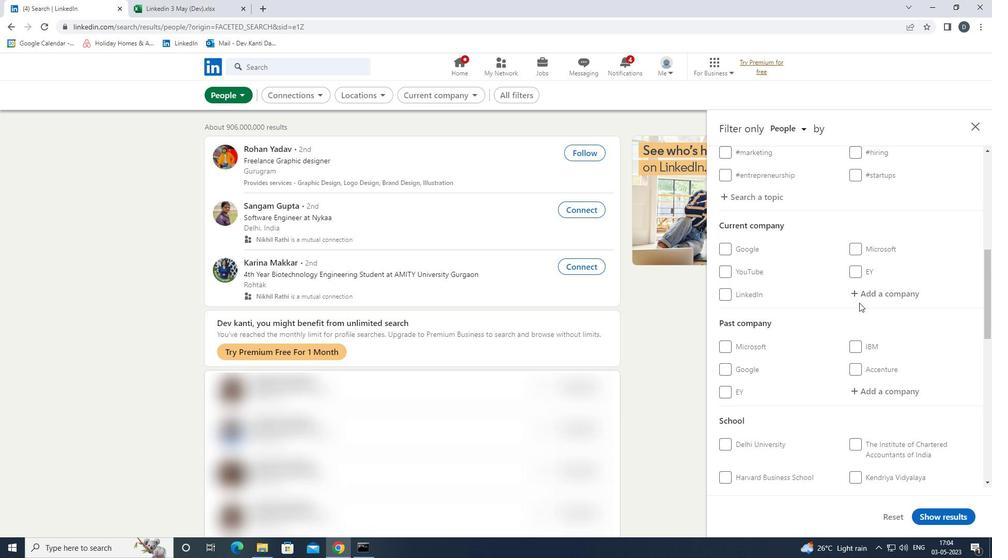
Action: Mouse pressed left at (874, 296)
Screenshot: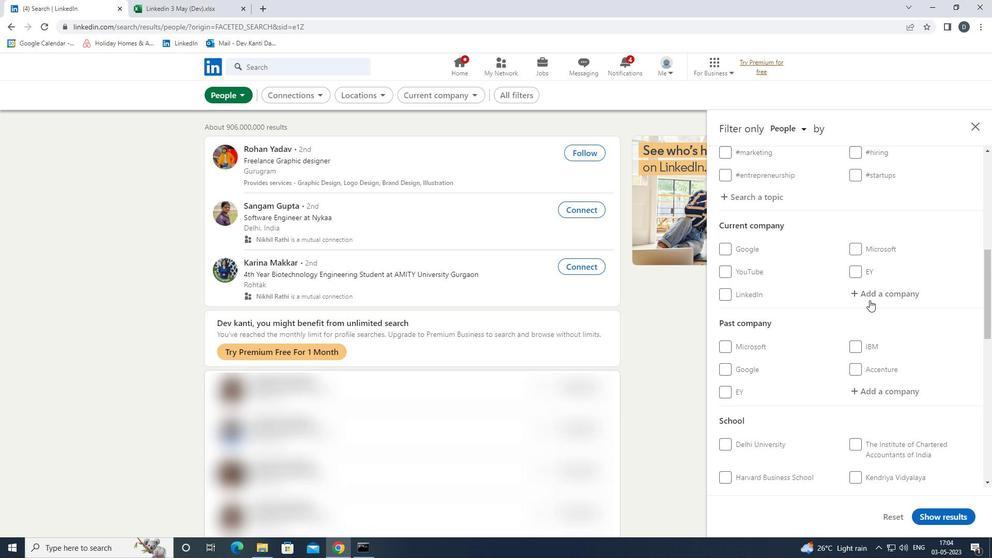 
Action: Mouse moved to (874, 295)
Screenshot: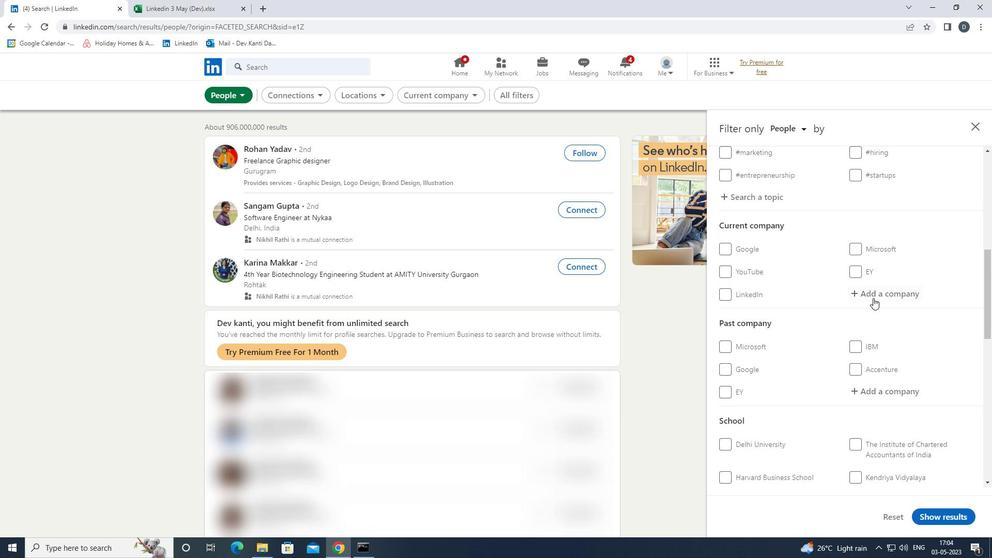 
Action: Key pressed <Key.shift>BELE<Key.backspace>IEVE<Key.down><Key.enter>
Screenshot: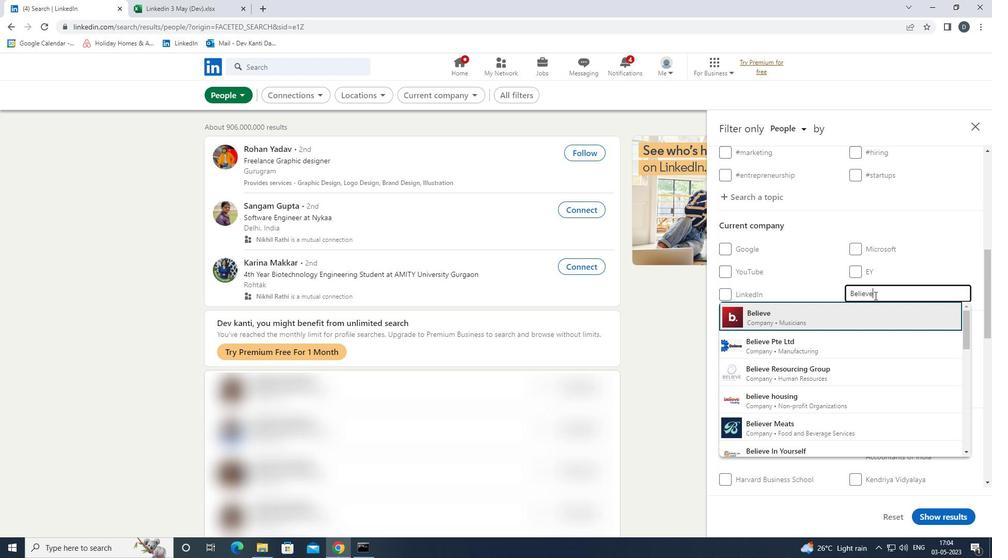 
Action: Mouse moved to (916, 287)
Screenshot: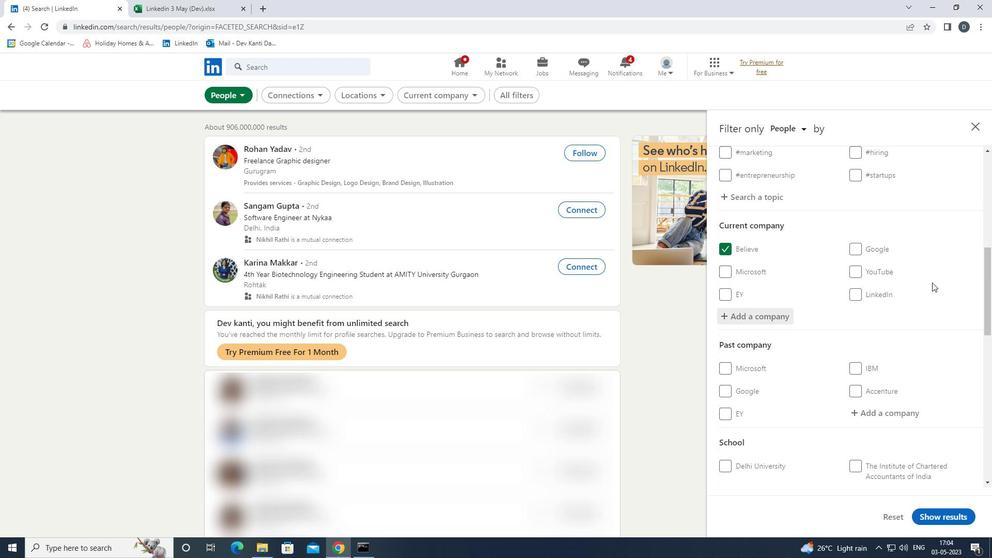 
Action: Mouse scrolled (916, 287) with delta (0, 0)
Screenshot: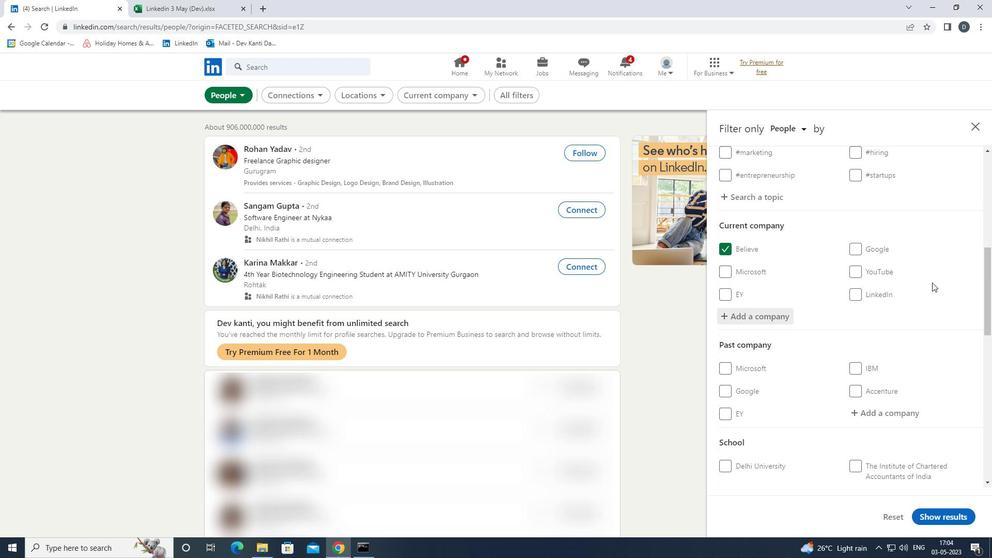 
Action: Mouse moved to (911, 289)
Screenshot: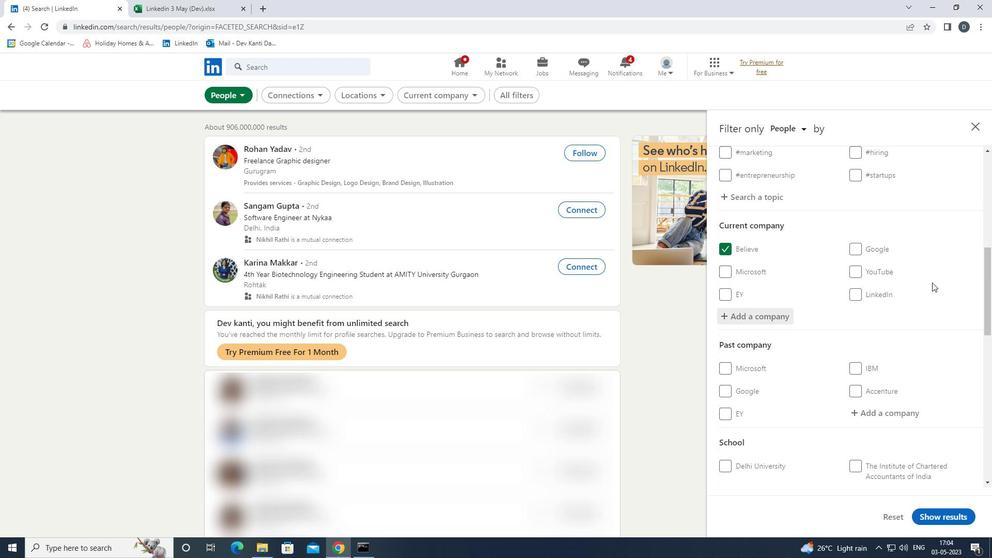 
Action: Mouse scrolled (911, 288) with delta (0, 0)
Screenshot: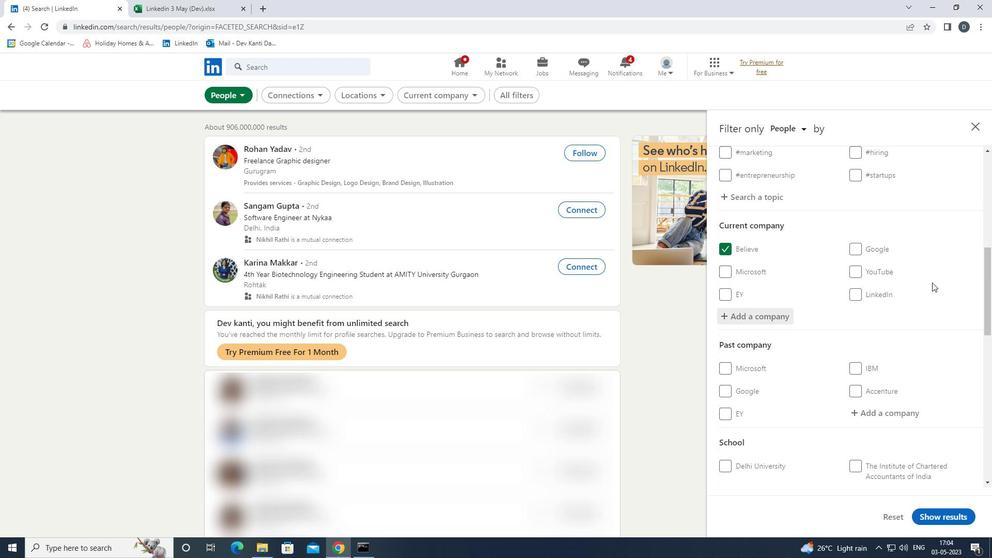 
Action: Mouse moved to (909, 289)
Screenshot: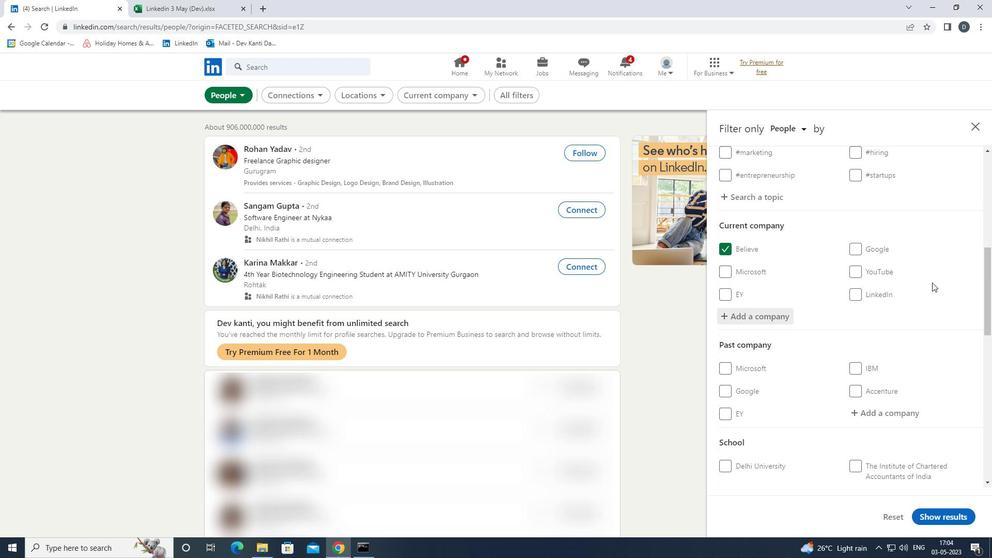 
Action: Mouse scrolled (909, 288) with delta (0, 0)
Screenshot: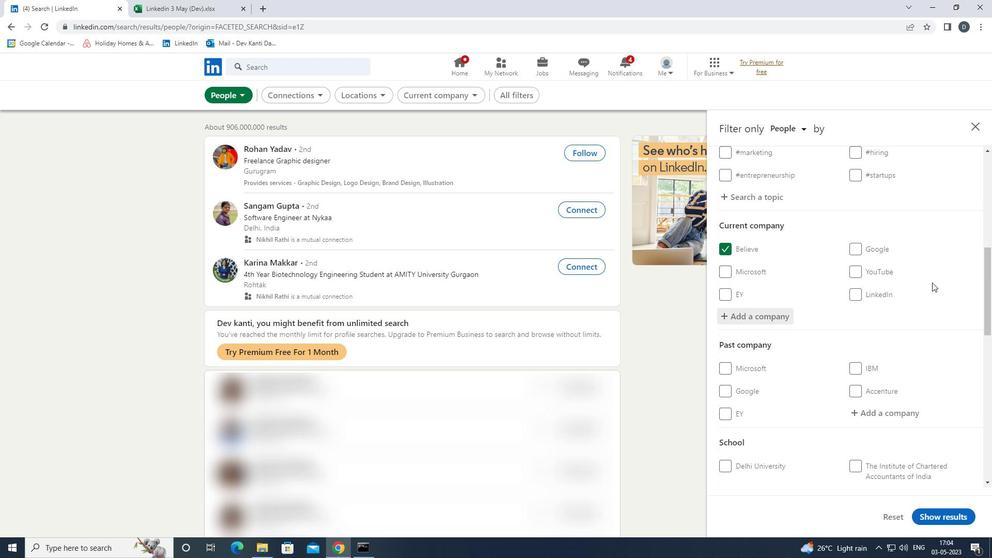 
Action: Mouse moved to (900, 291)
Screenshot: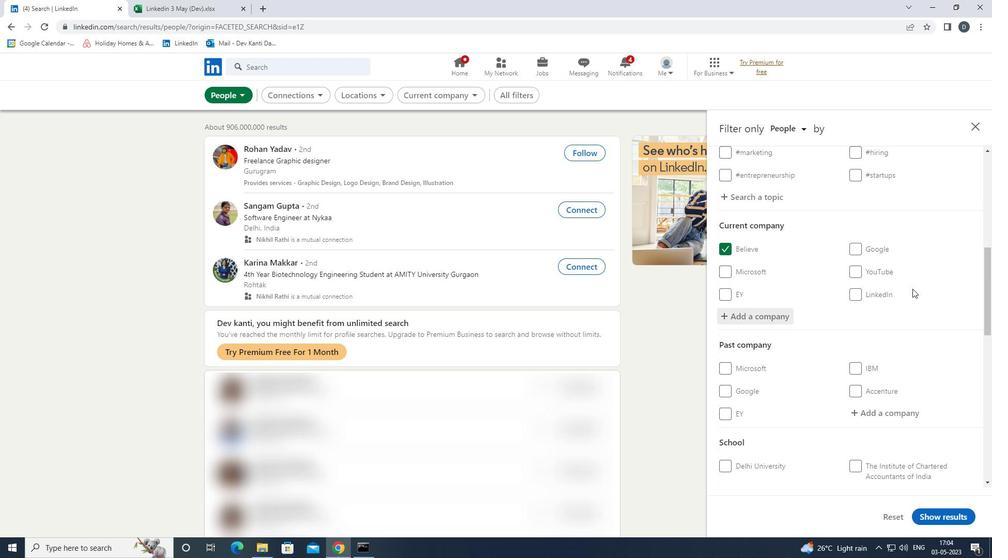 
Action: Mouse scrolled (900, 291) with delta (0, 0)
Screenshot: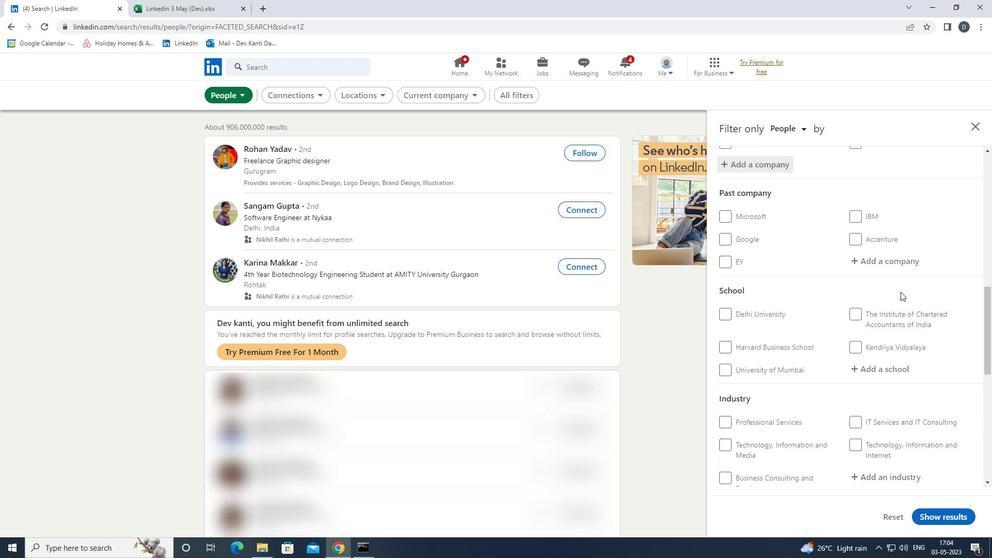 
Action: Mouse moved to (893, 309)
Screenshot: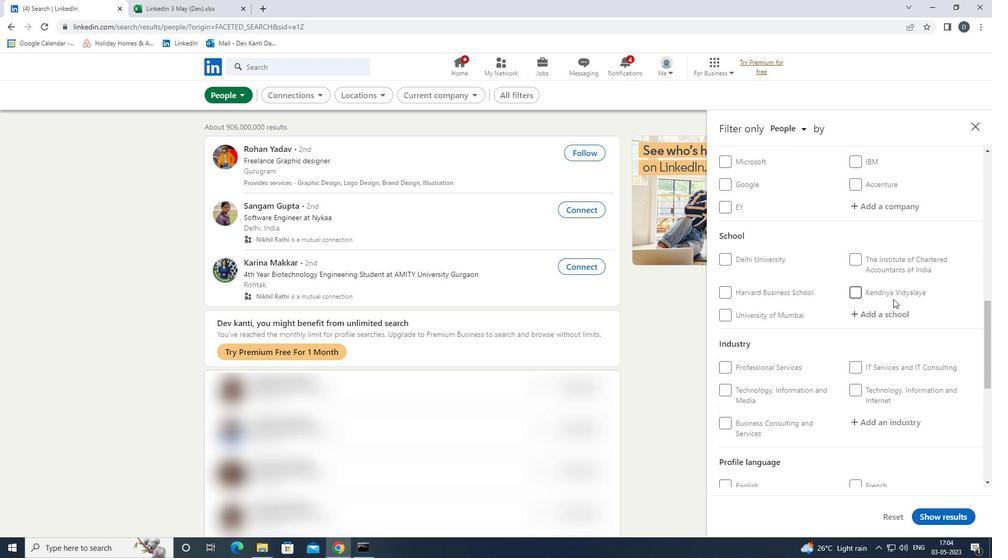 
Action: Mouse pressed left at (893, 309)
Screenshot: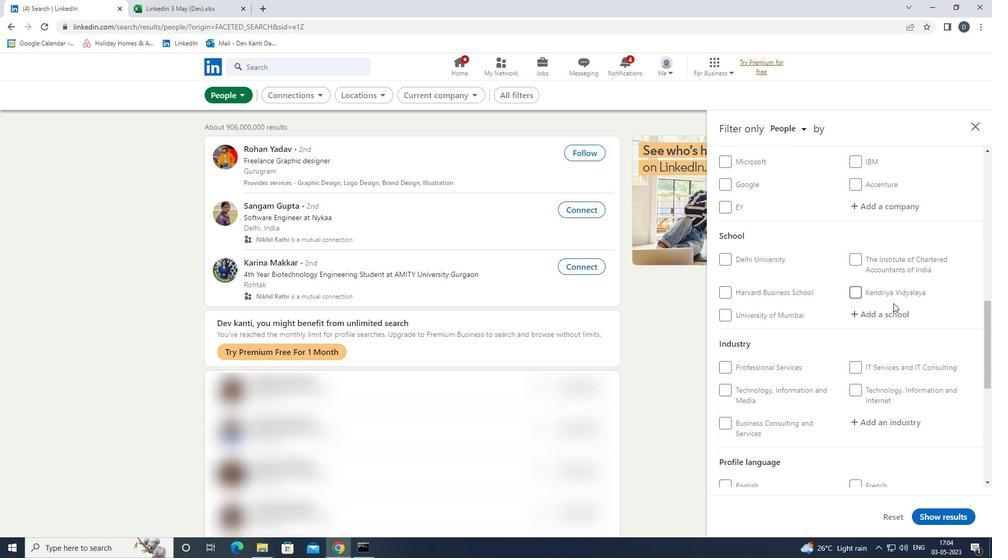 
Action: Mouse moved to (890, 306)
Screenshot: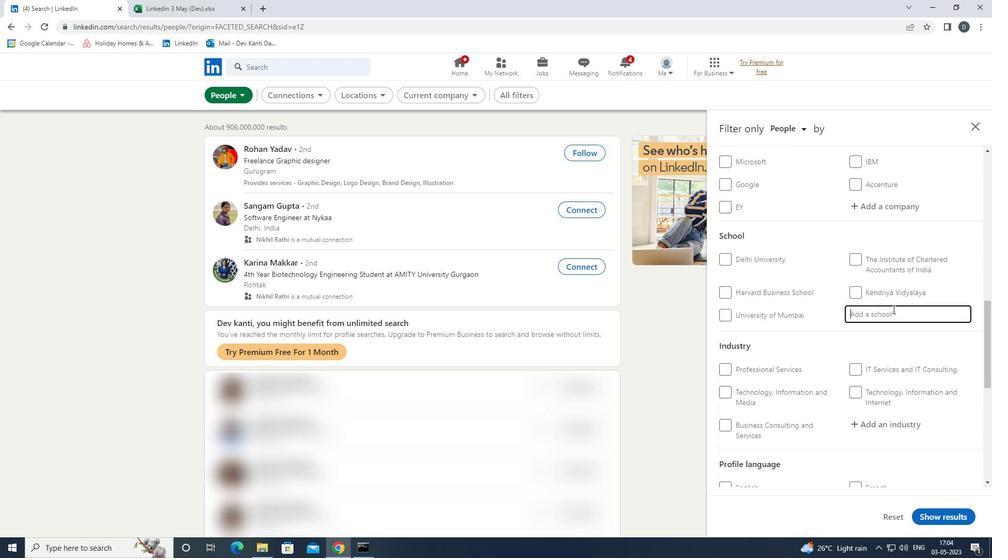
Action: Key pressed <Key.shift>UNIVERSITY<Key.space>OF<Key.space><Key.shift>COLOGNE<Key.down><Key.enter>
Screenshot: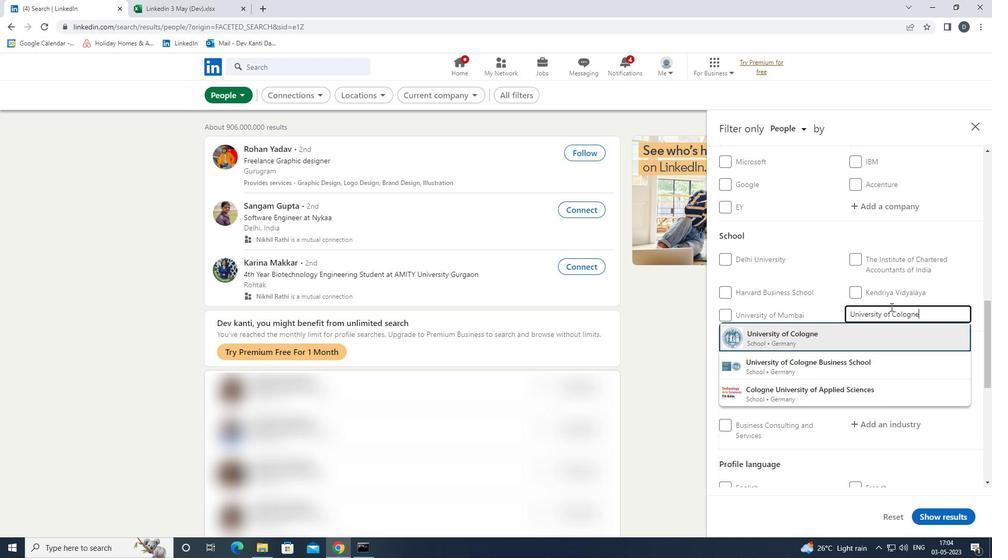 
Action: Mouse moved to (893, 305)
Screenshot: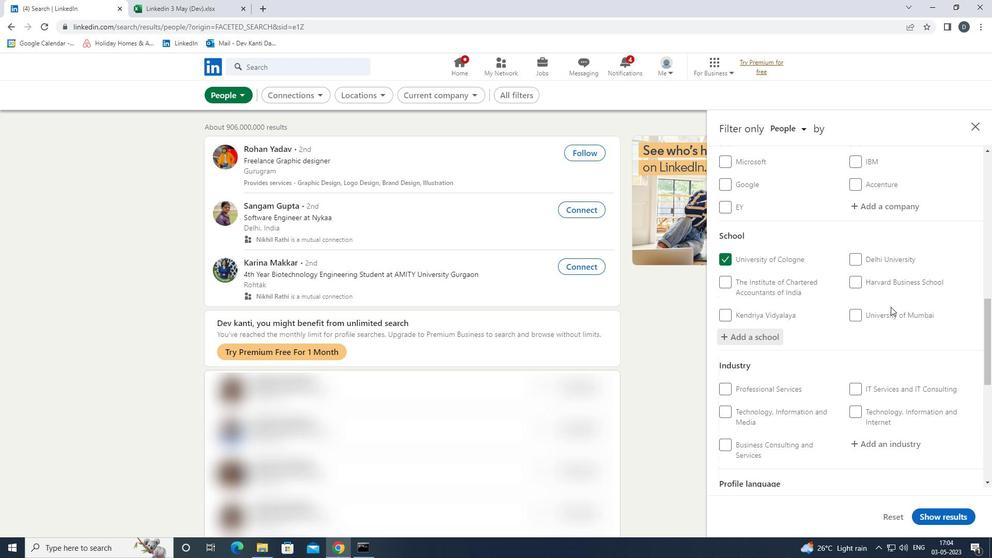 
Action: Mouse scrolled (893, 304) with delta (0, 0)
Screenshot: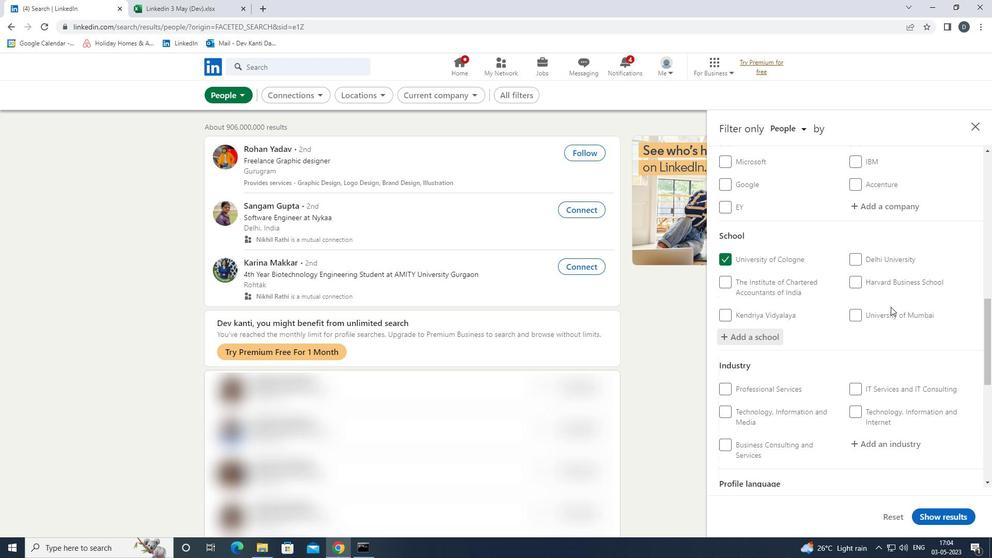 
Action: Mouse scrolled (893, 304) with delta (0, 0)
Screenshot: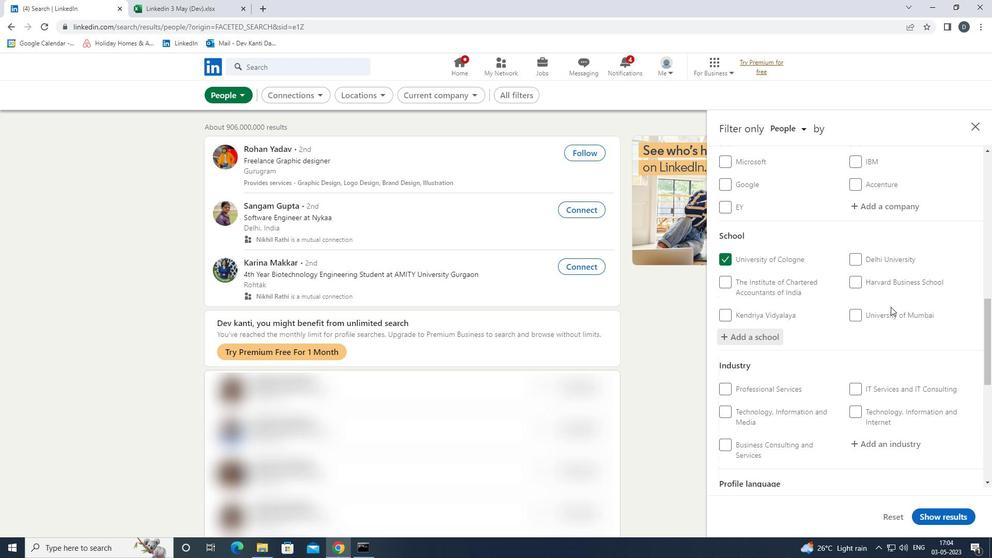 
Action: Mouse scrolled (893, 304) with delta (0, 0)
Screenshot: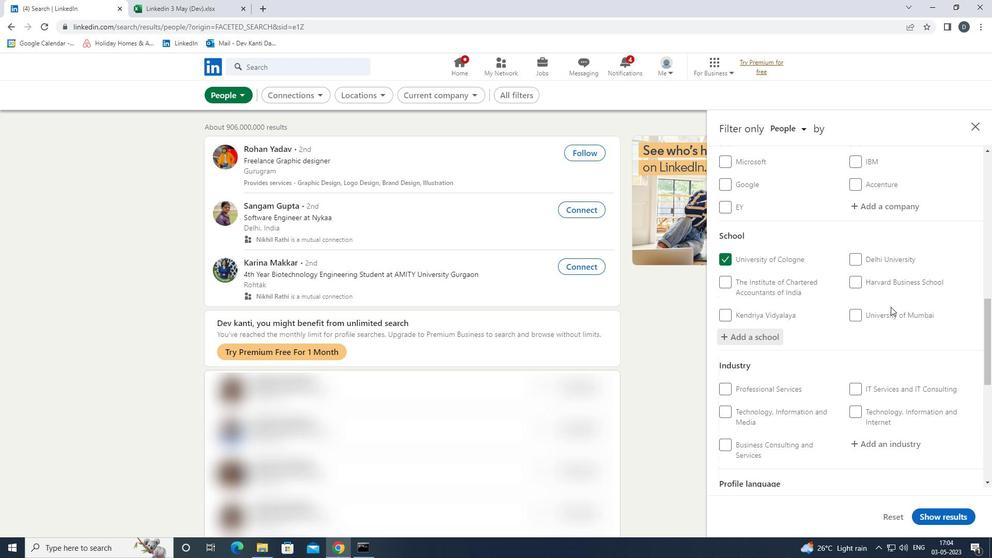 
Action: Mouse moved to (893, 287)
Screenshot: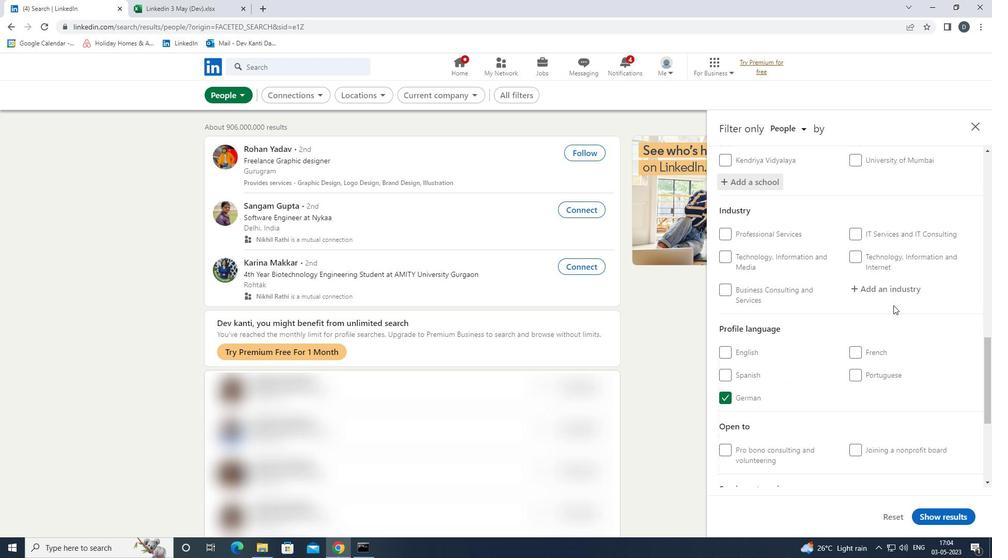 
Action: Mouse pressed left at (893, 287)
Screenshot: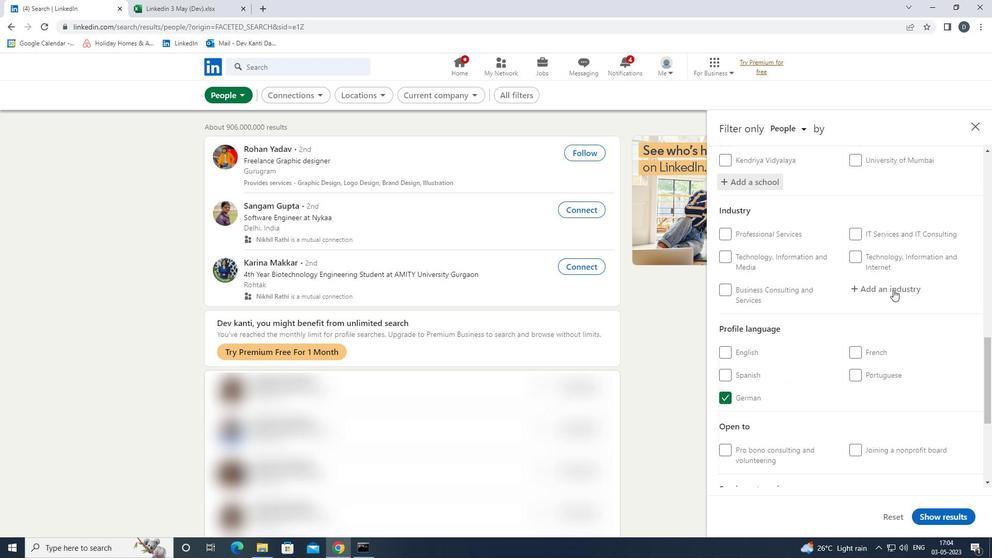
Action: Key pressed <Key.shift>IT<Key.space><Key.shift>SYS<Key.down><Key.down><Key.enter>
Screenshot: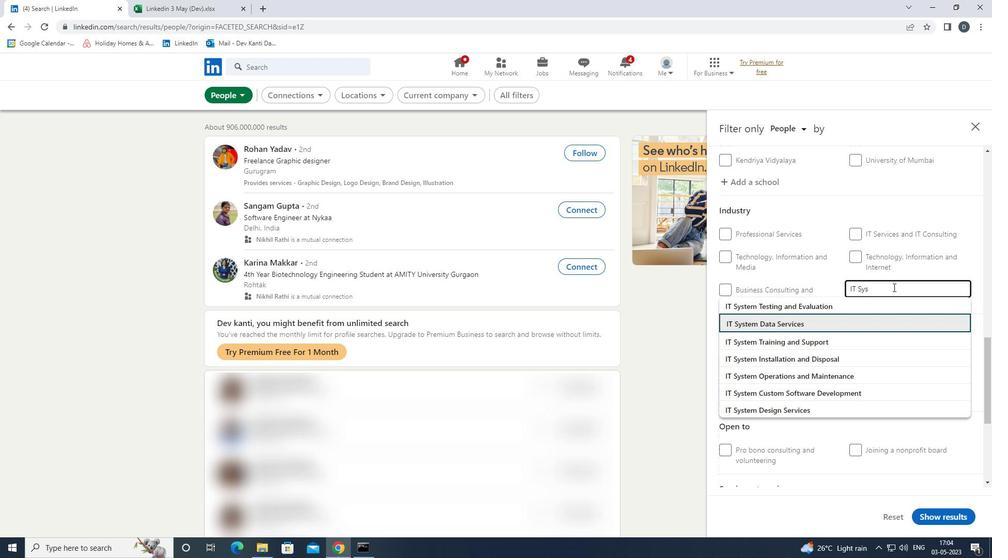 
Action: Mouse moved to (893, 288)
Screenshot: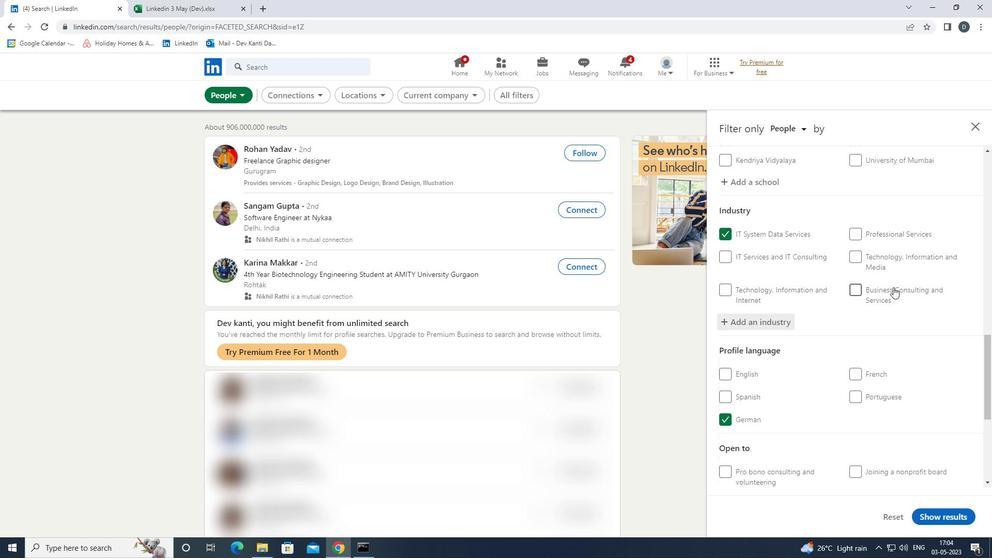 
Action: Mouse scrolled (893, 287) with delta (0, 0)
Screenshot: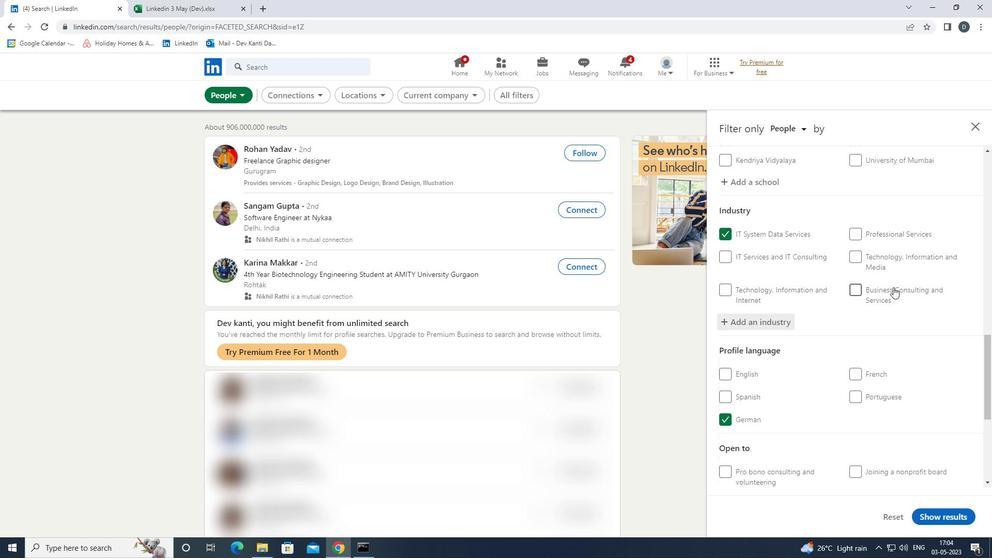 
Action: Mouse moved to (893, 291)
Screenshot: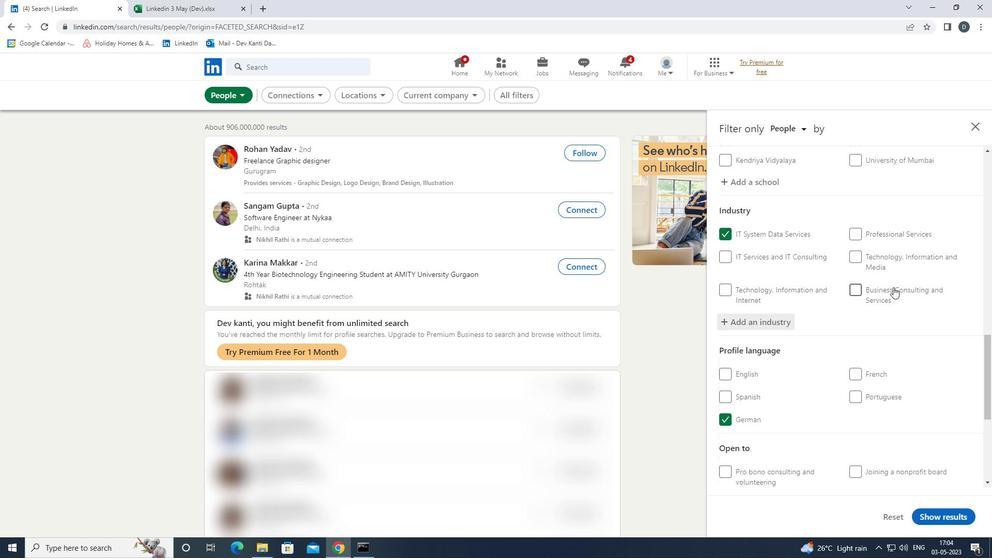 
Action: Mouse scrolled (893, 291) with delta (0, 0)
Screenshot: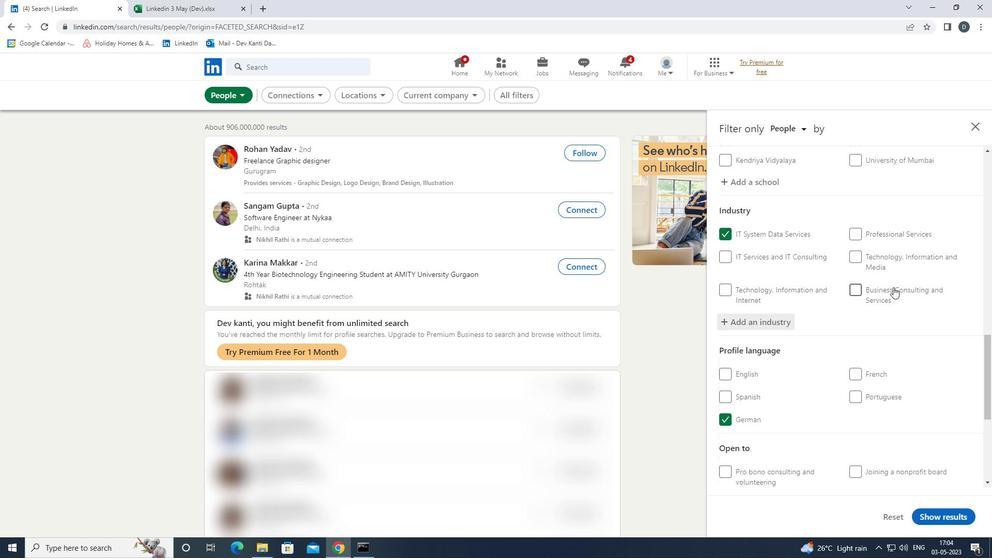 
Action: Mouse moved to (893, 293)
Screenshot: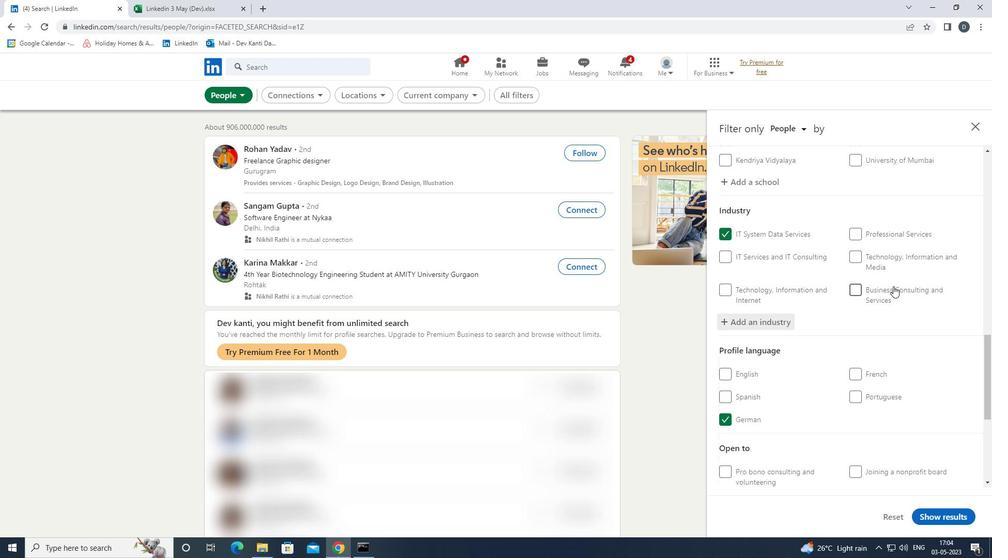 
Action: Mouse scrolled (893, 293) with delta (0, 0)
Screenshot: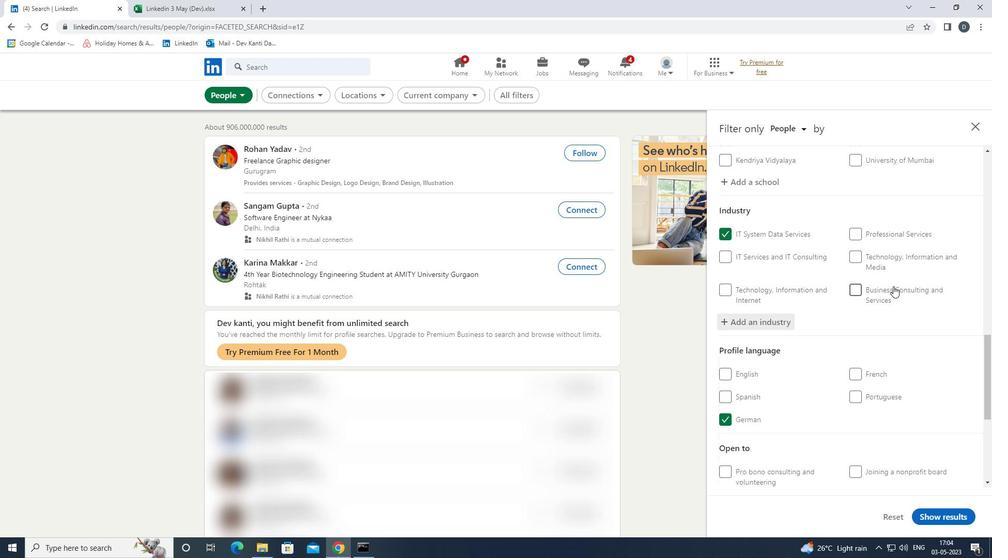 
Action: Mouse moved to (893, 296)
Screenshot: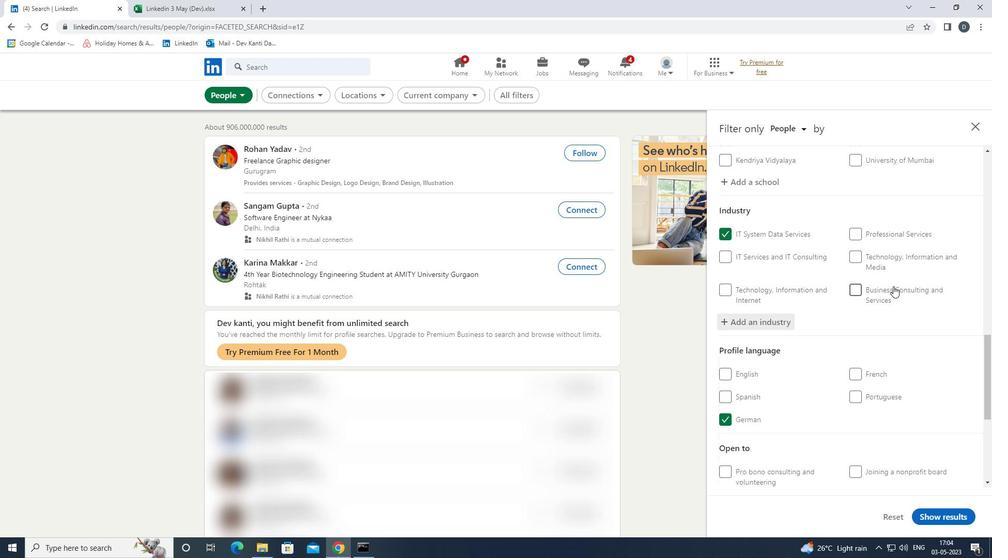 
Action: Mouse scrolled (893, 295) with delta (0, 0)
Screenshot: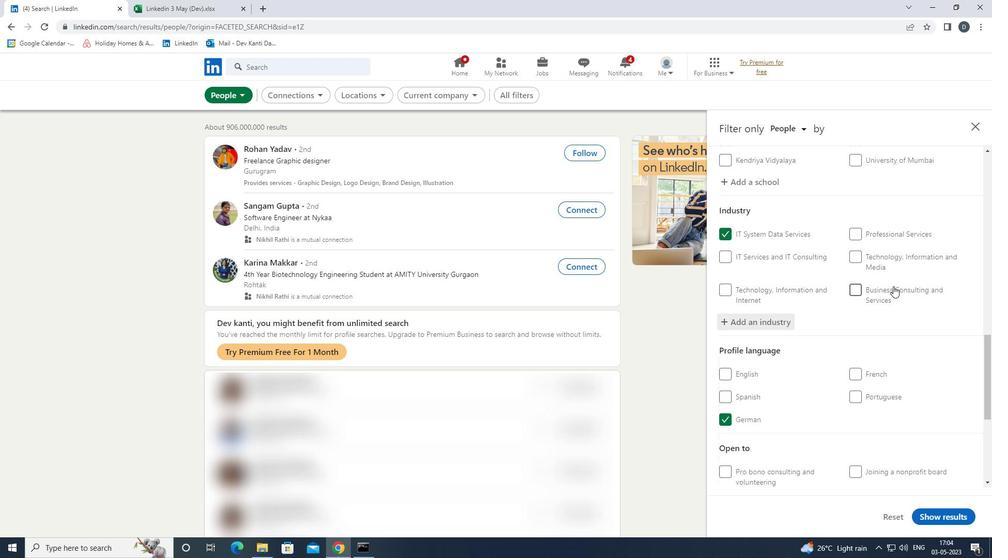 
Action: Mouse moved to (893, 296)
Screenshot: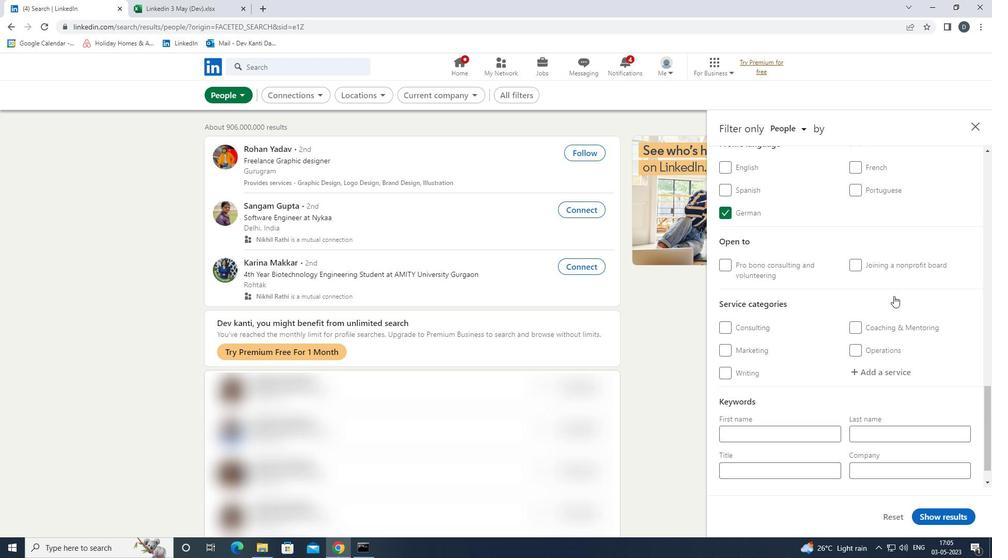 
Action: Mouse scrolled (893, 295) with delta (0, 0)
Screenshot: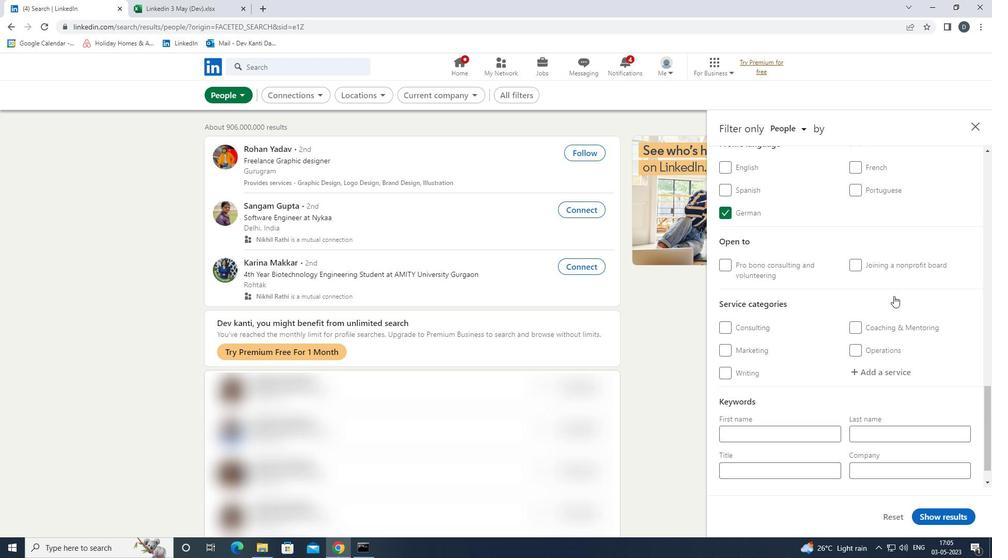 
Action: Mouse scrolled (893, 295) with delta (0, 0)
Screenshot: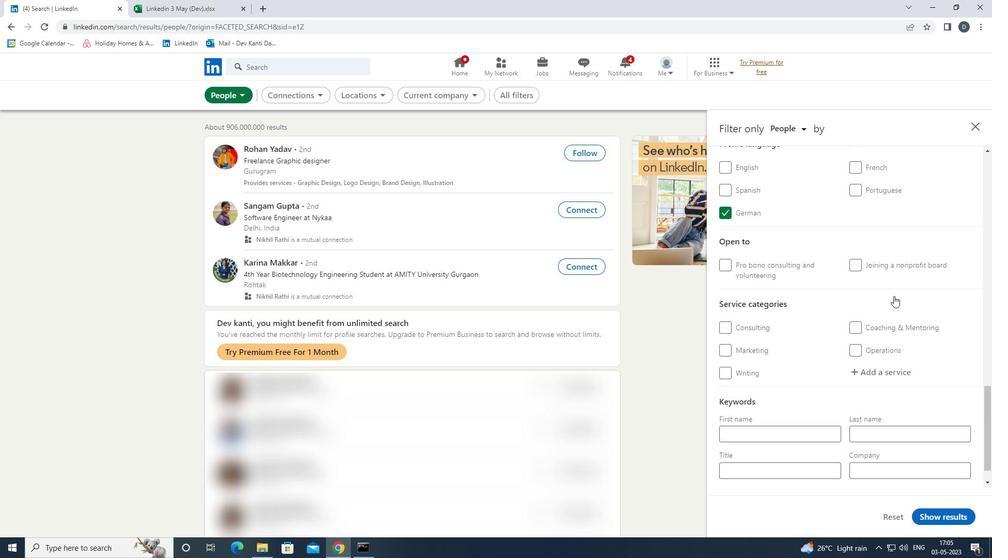 
Action: Mouse moved to (874, 332)
Screenshot: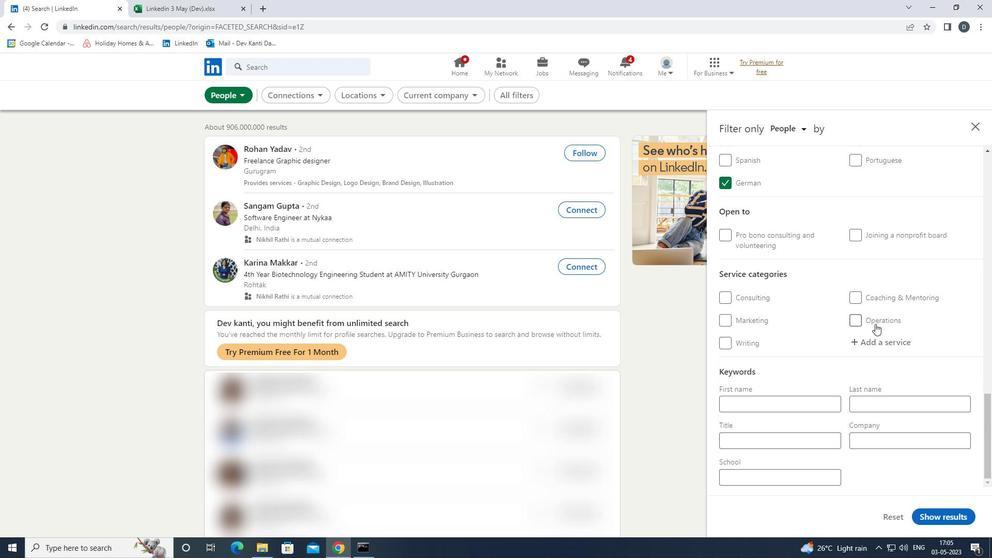 
Action: Mouse pressed left at (874, 332)
Screenshot: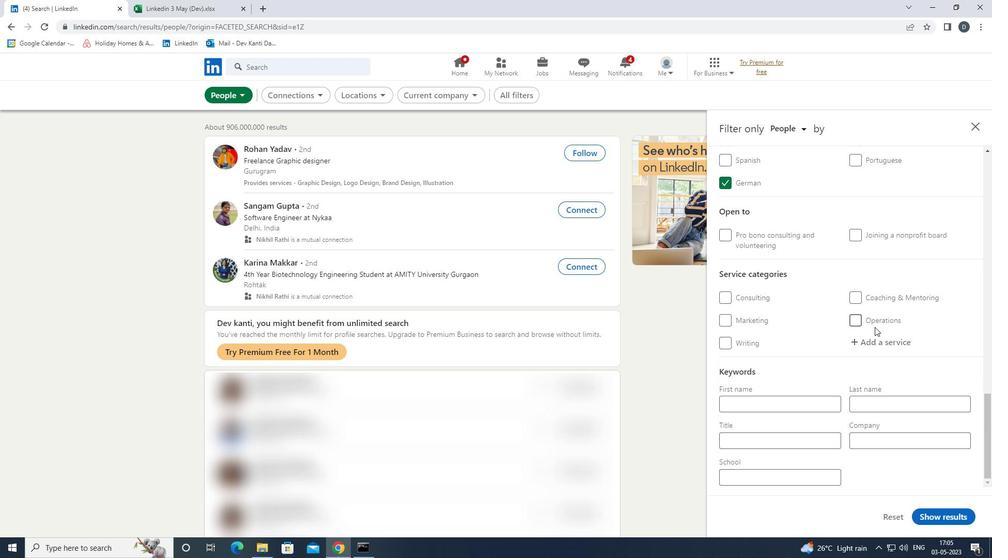
Action: Mouse moved to (876, 343)
Screenshot: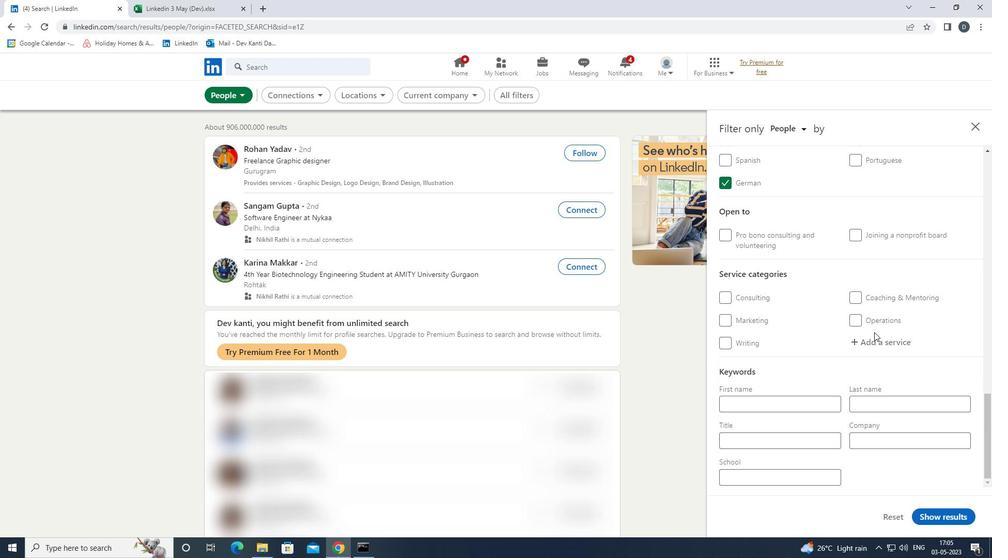 
Action: Mouse pressed left at (876, 343)
Screenshot: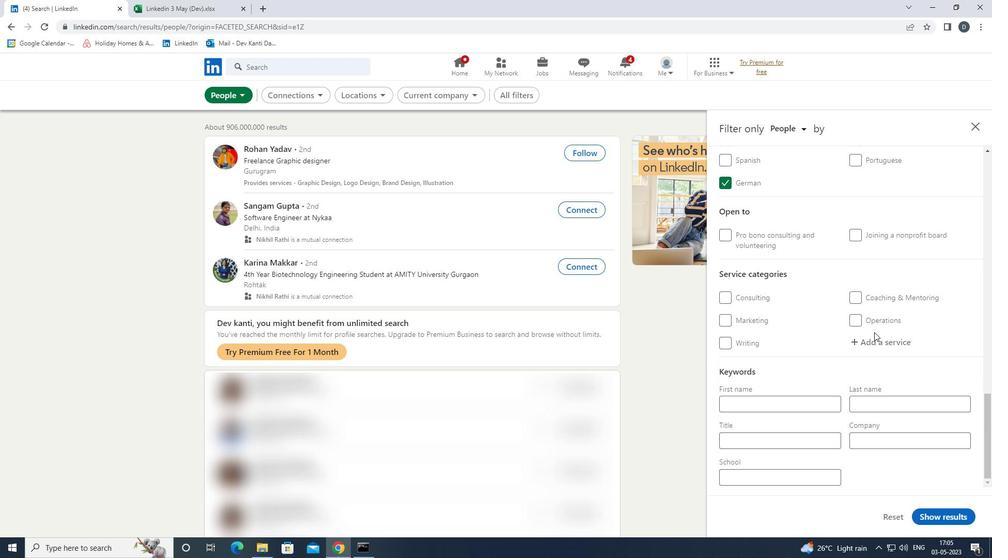
Action: Mouse moved to (877, 341)
Screenshot: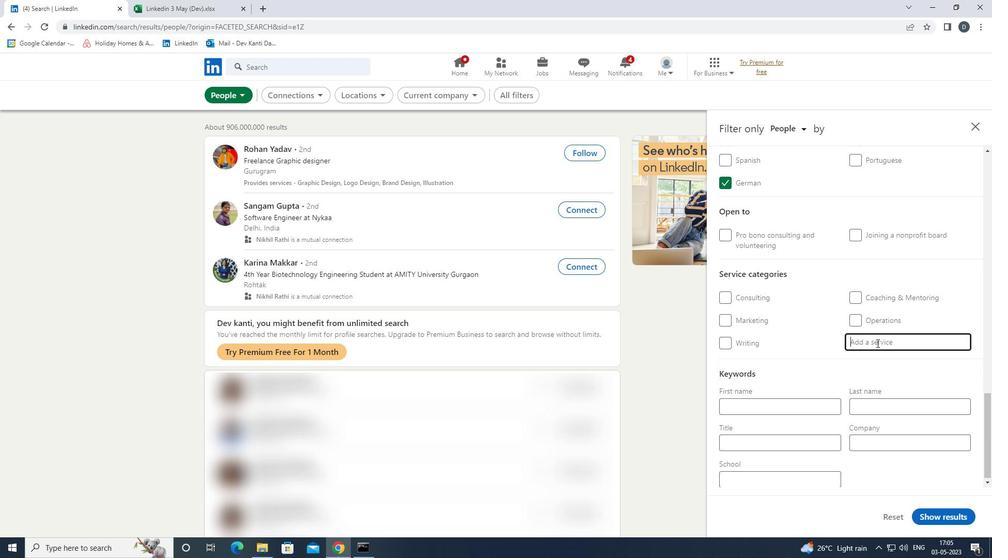 
Action: Key pressed <Key.shift>VIDEO<Key.space><Key.down><Key.down><Key.up><Key.up><Key.enter>
Screenshot: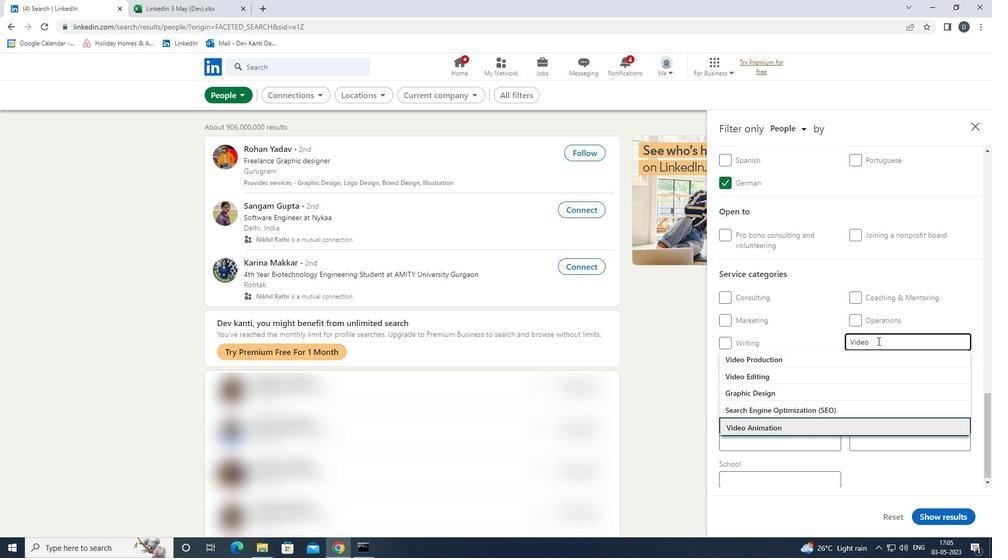 
Action: Mouse moved to (878, 348)
Screenshot: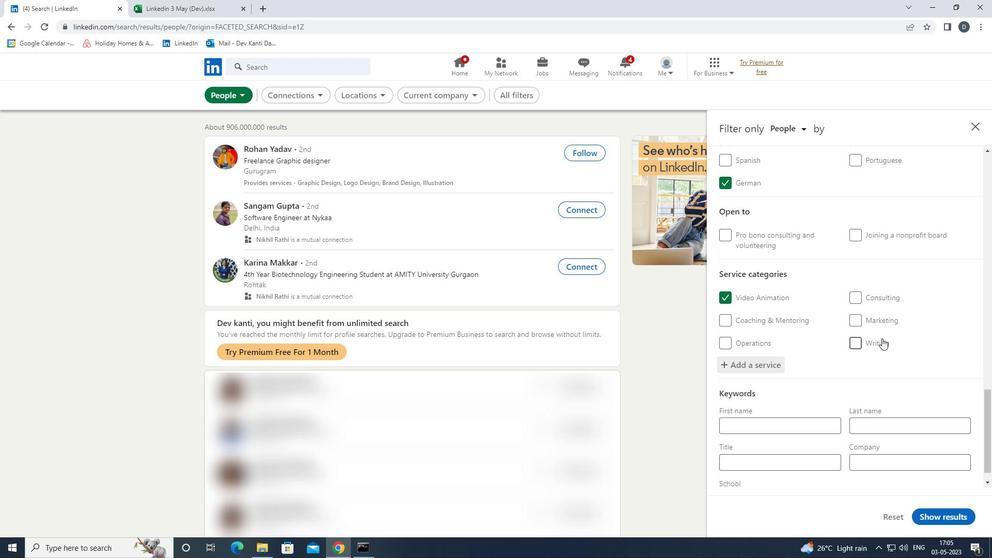 
Action: Mouse scrolled (878, 347) with delta (0, 0)
Screenshot: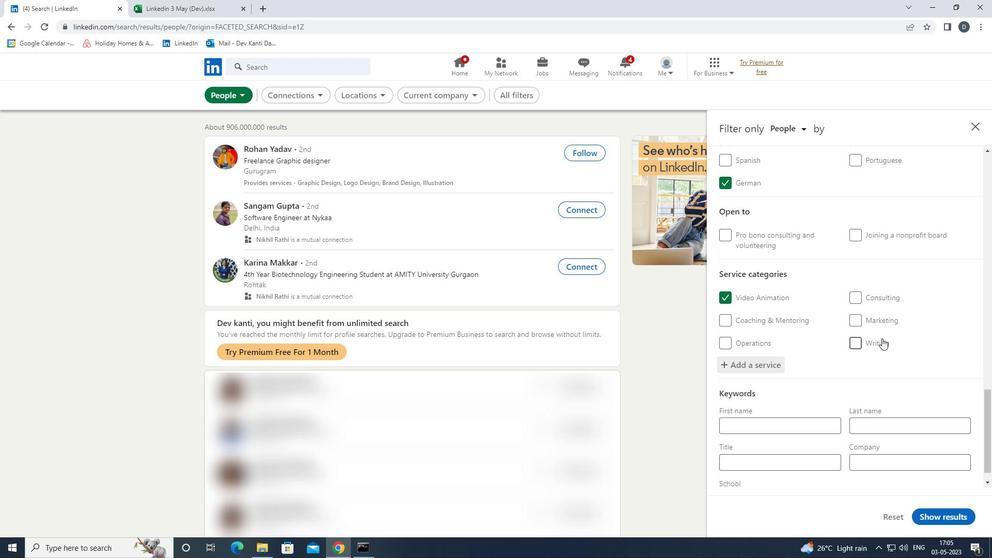 
Action: Mouse moved to (876, 353)
Screenshot: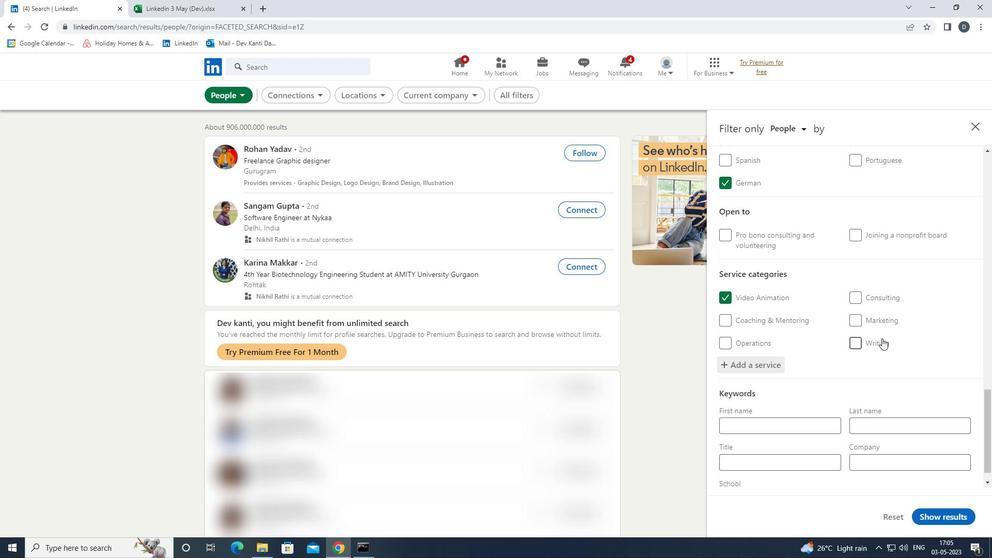 
Action: Mouse scrolled (876, 353) with delta (0, 0)
Screenshot: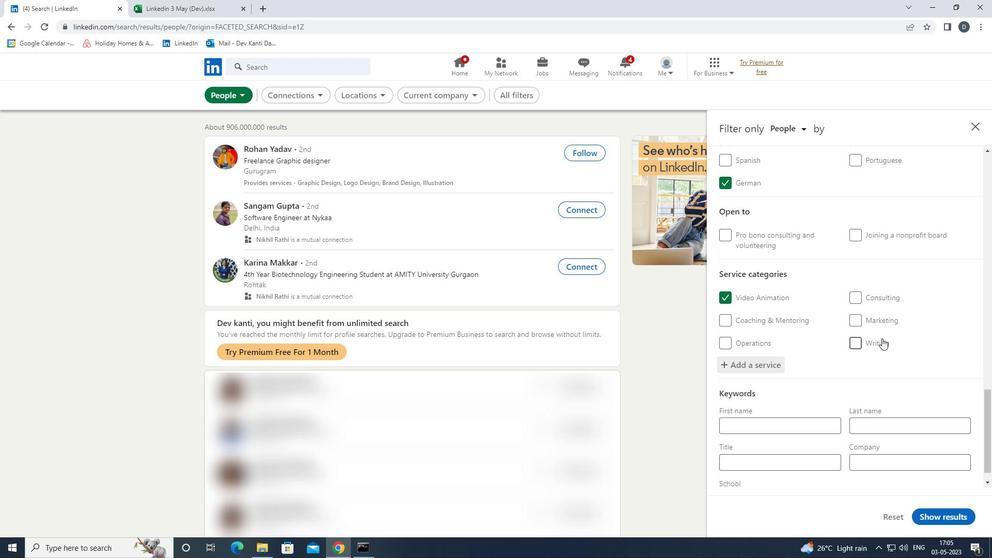 
Action: Mouse moved to (874, 359)
Screenshot: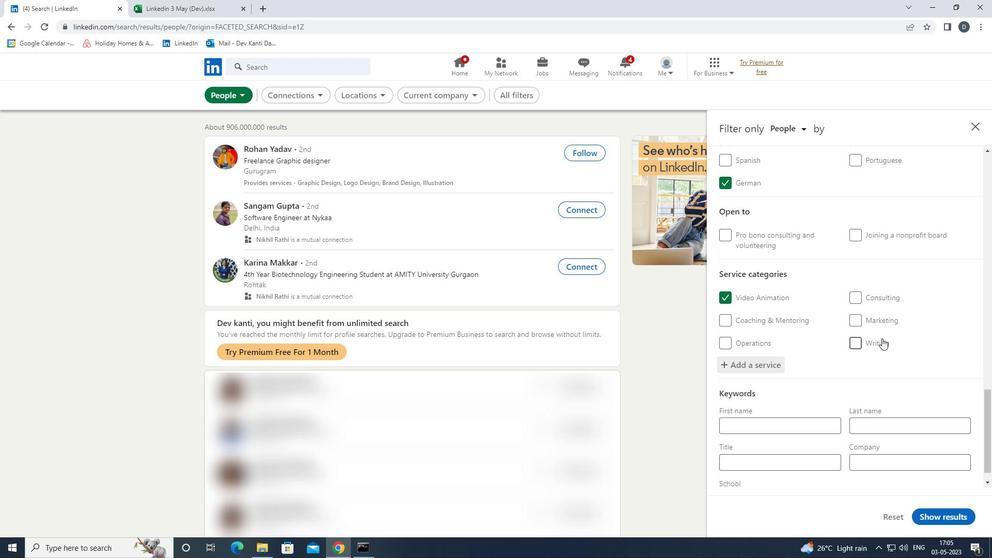 
Action: Mouse scrolled (874, 358) with delta (0, 0)
Screenshot: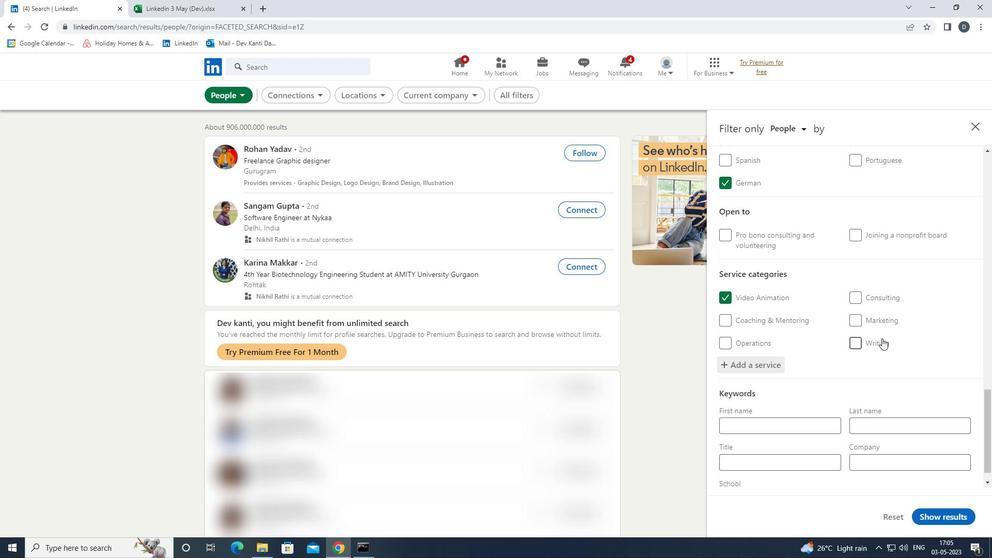 
Action: Mouse moved to (869, 365)
Screenshot: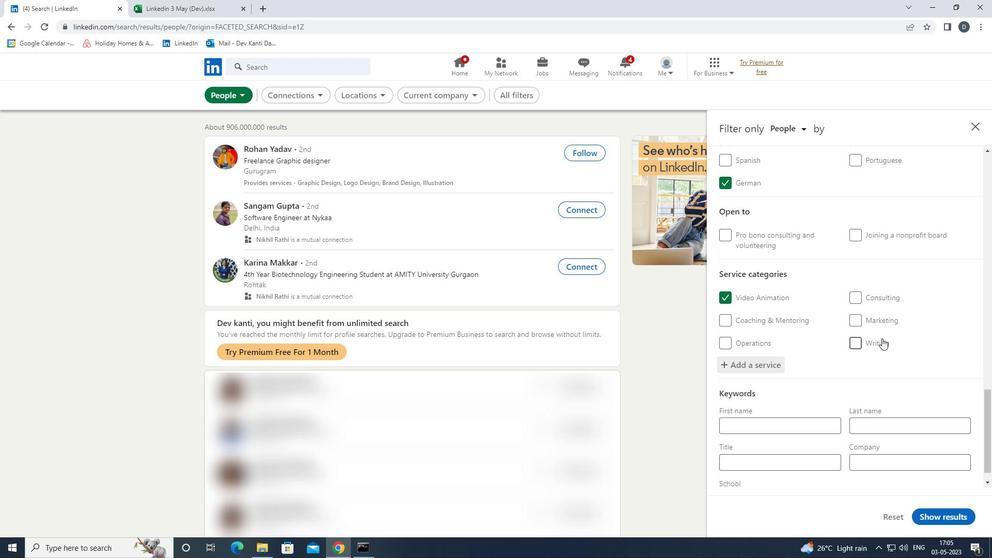 
Action: Mouse scrolled (869, 364) with delta (0, 0)
Screenshot: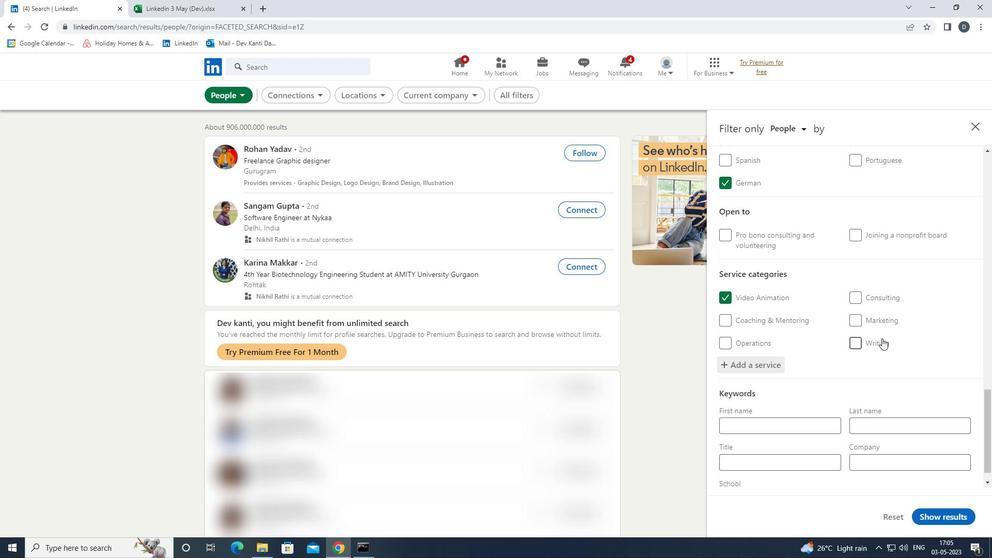 
Action: Mouse moved to (786, 438)
Screenshot: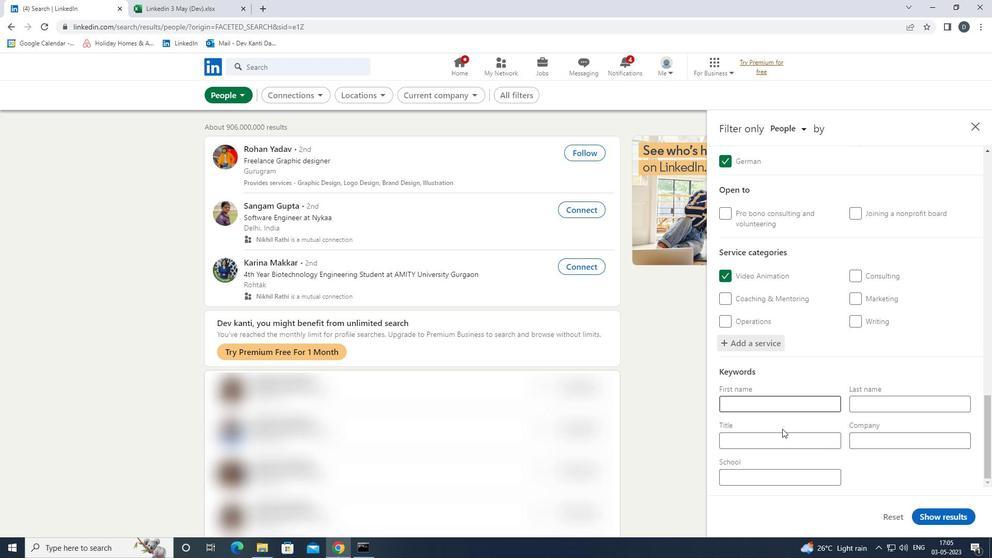 
Action: Mouse pressed left at (786, 438)
Screenshot: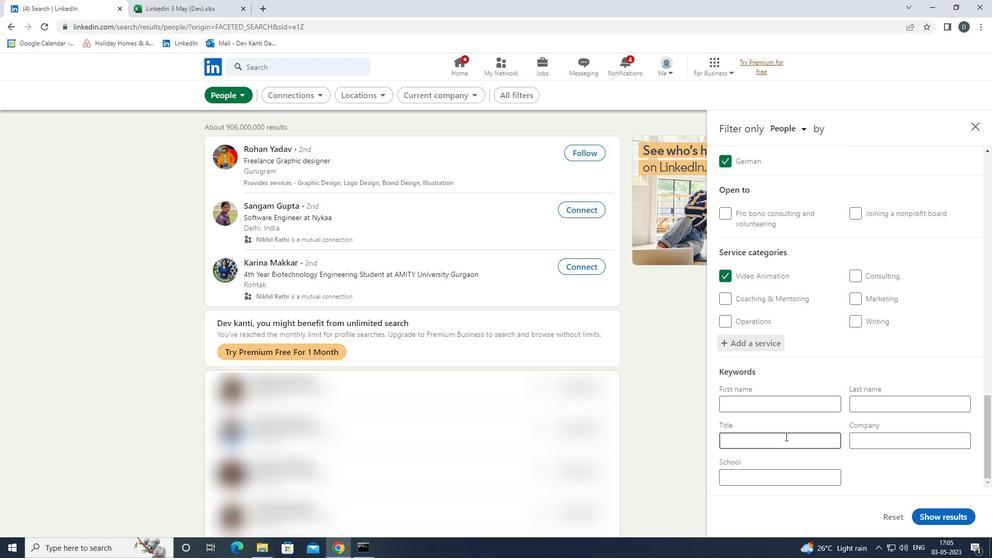 
Action: Mouse moved to (779, 442)
Screenshot: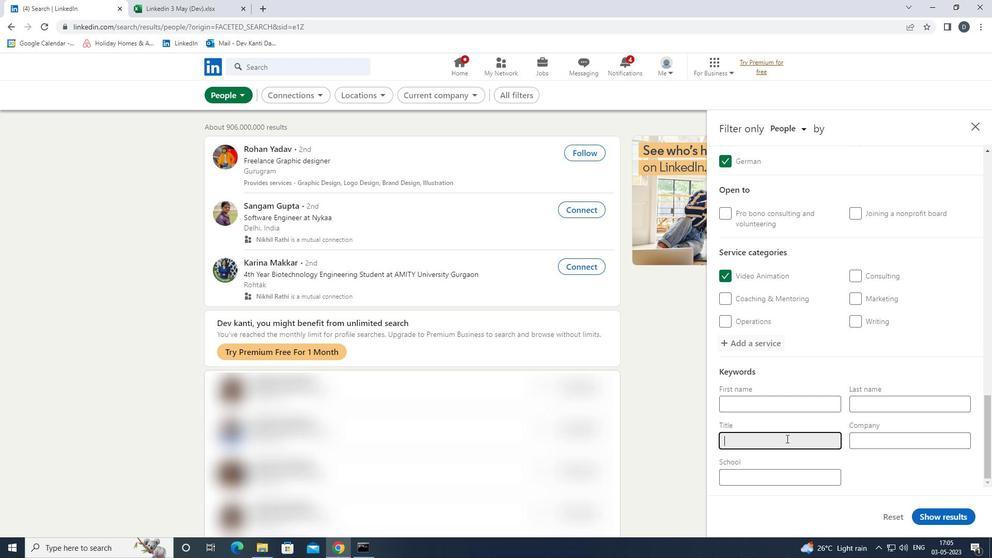 
Action: Key pressed <Key.shift><Key.shift><Key.shift>CAB<Key.space><Key.shift>DRIVER
Screenshot: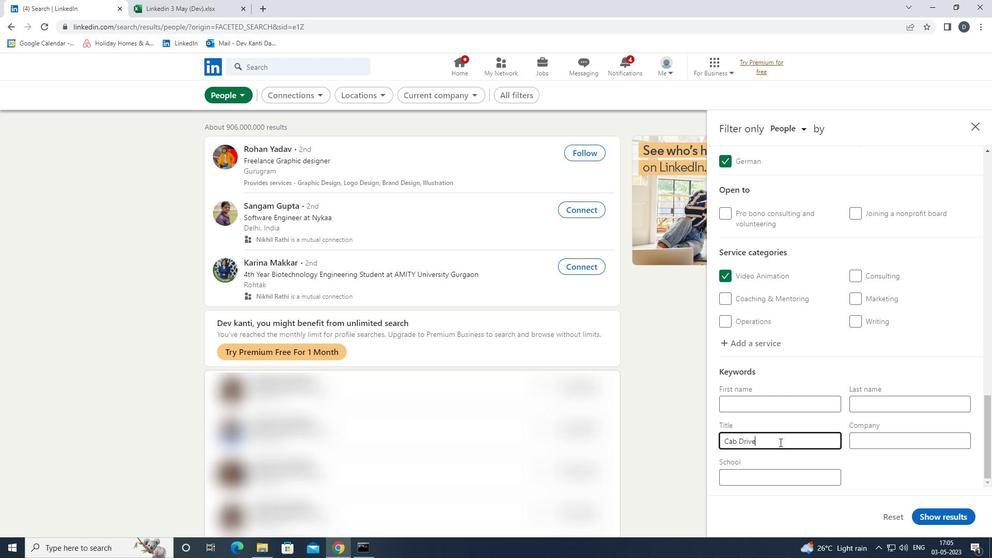 
Action: Mouse moved to (948, 515)
Screenshot: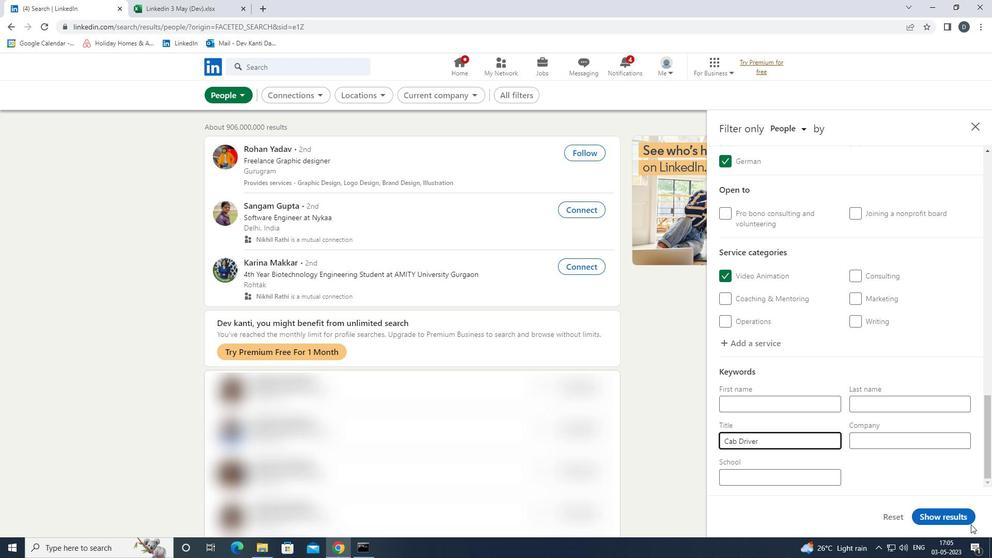 
Action: Mouse pressed left at (948, 515)
Screenshot: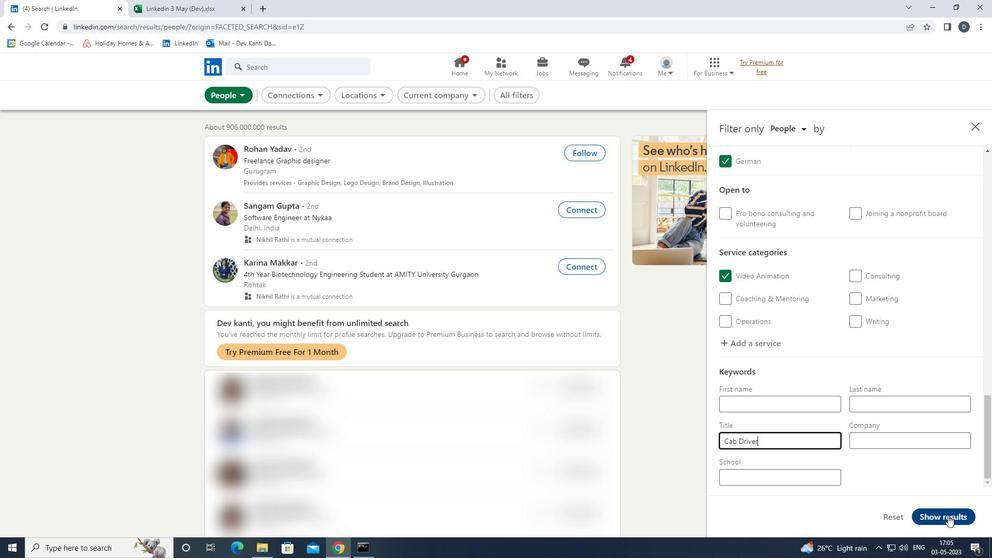 
Action: Mouse moved to (455, 163)
Screenshot: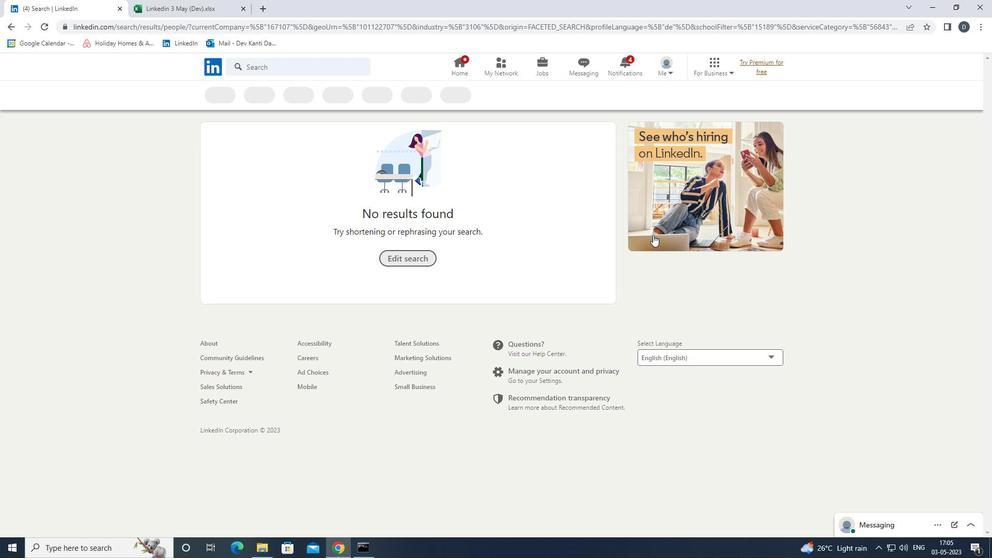 
